 Task: Create a due date automation trigger when advanced on, on the wednesday of the week before a card is due add fields with custom field "Resume" set to a date more than 1 days from now at 11:00 AM.
Action: Mouse moved to (1183, 273)
Screenshot: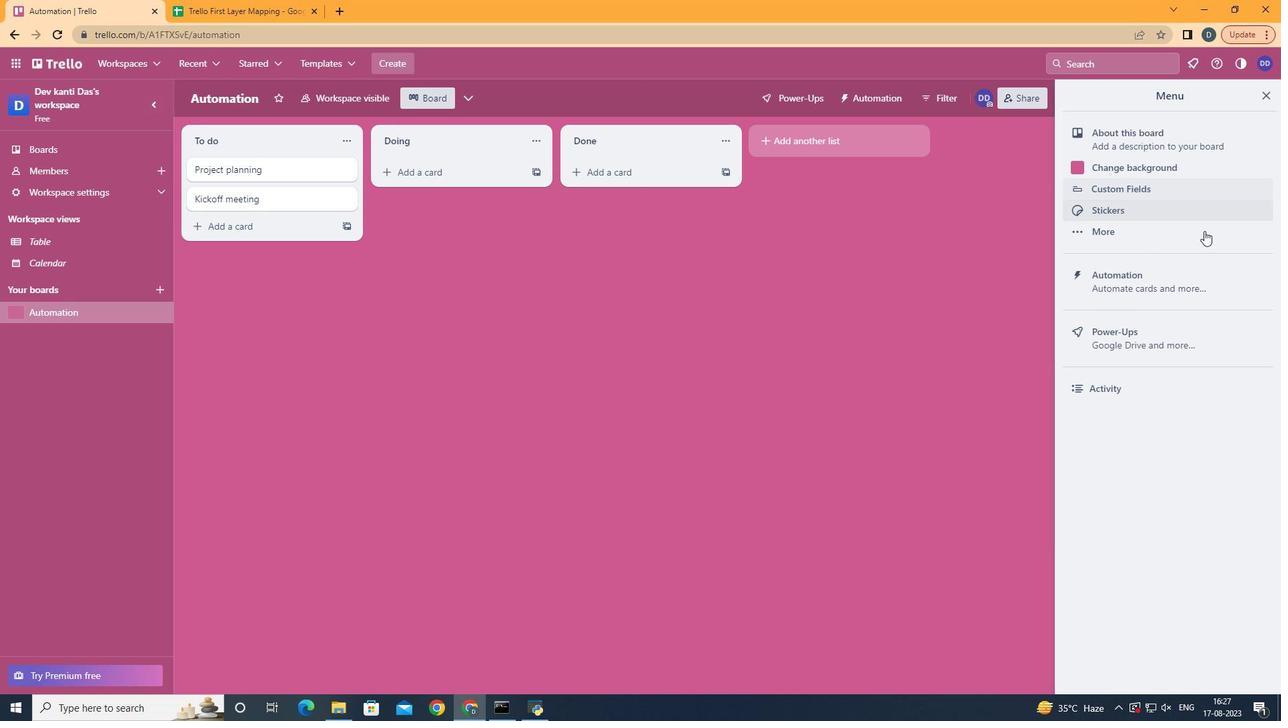 
Action: Mouse pressed left at (1183, 273)
Screenshot: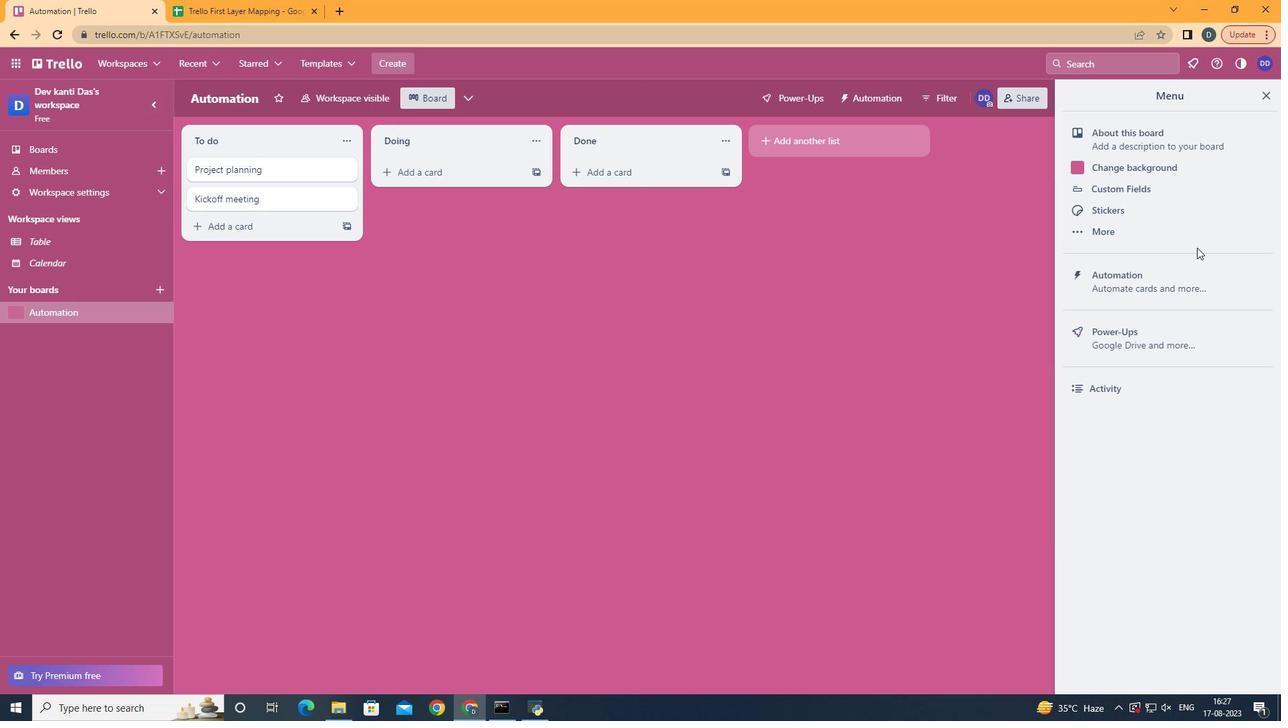 
Action: Mouse moved to (1119, 357)
Screenshot: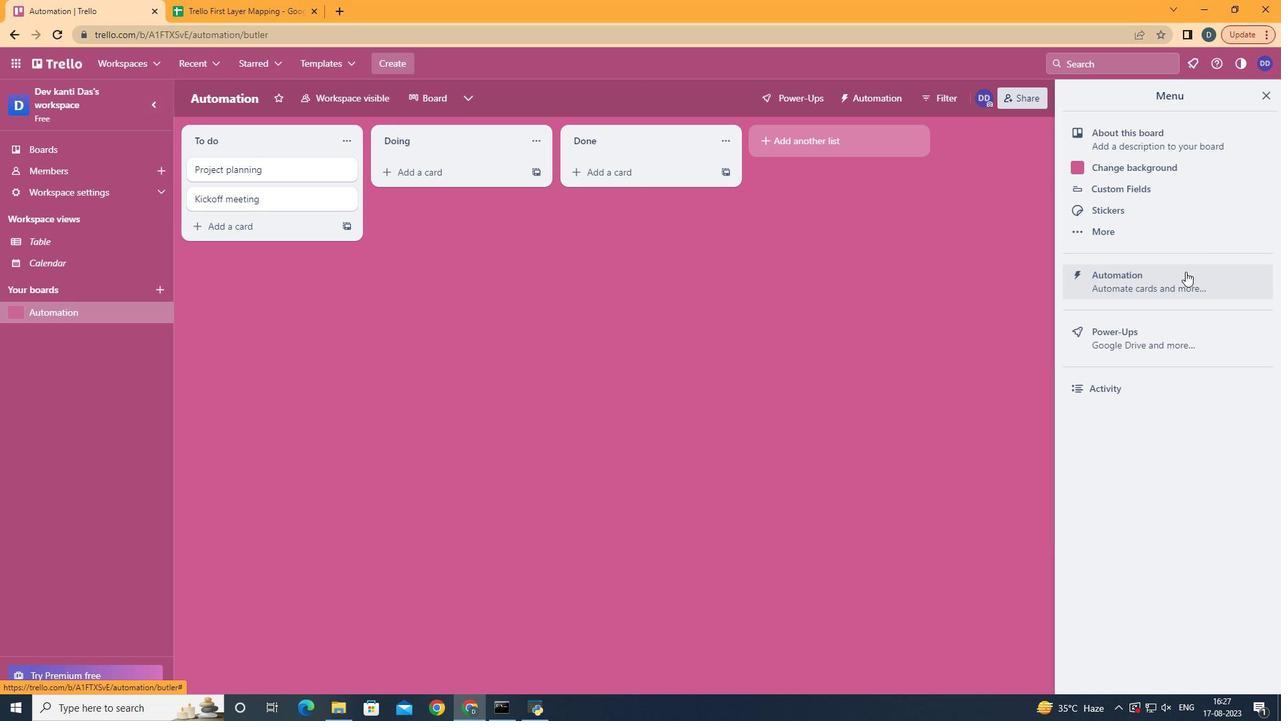 
Action: Mouse pressed left at (1119, 357)
Screenshot: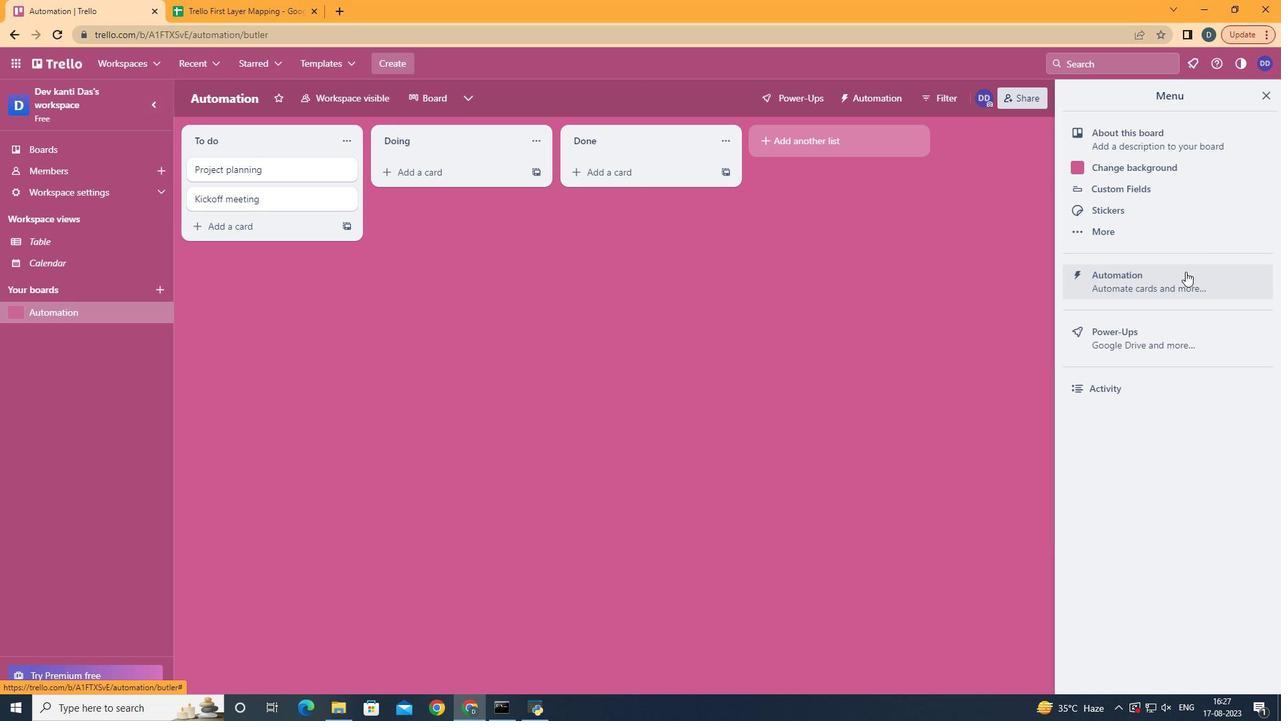 
Action: Mouse moved to (389, 357)
Screenshot: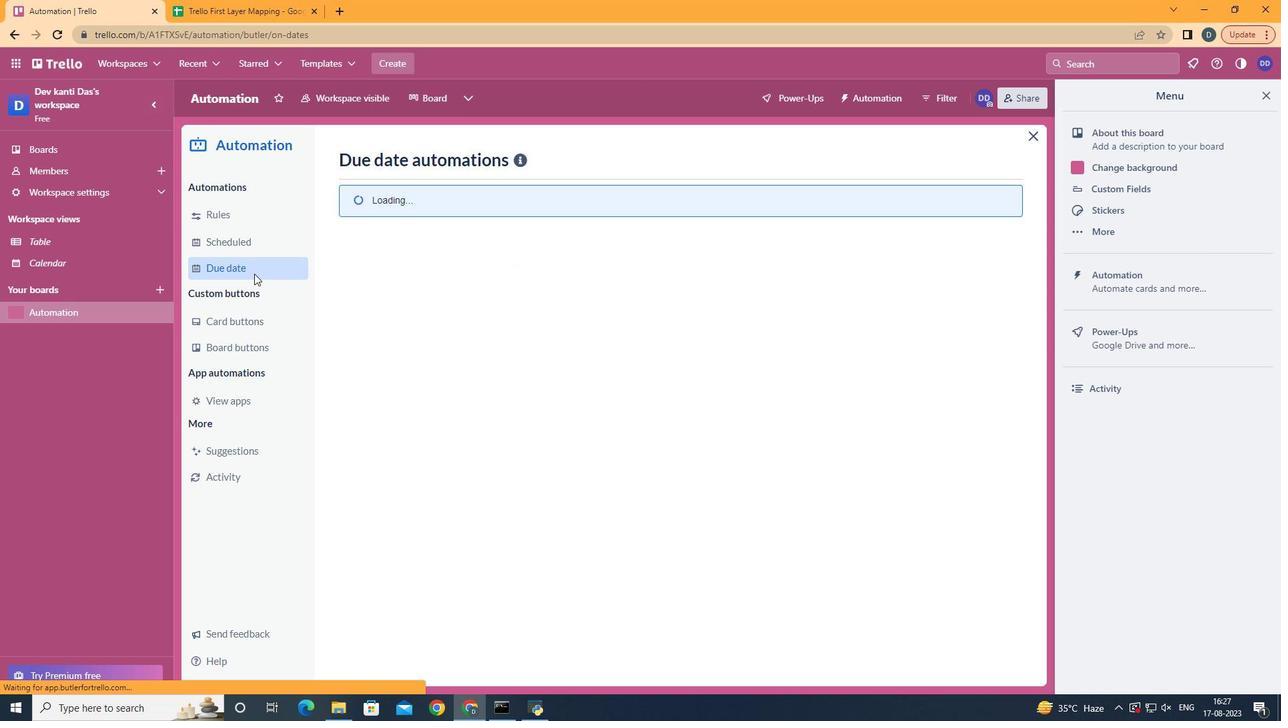
Action: Mouse pressed left at (389, 357)
Screenshot: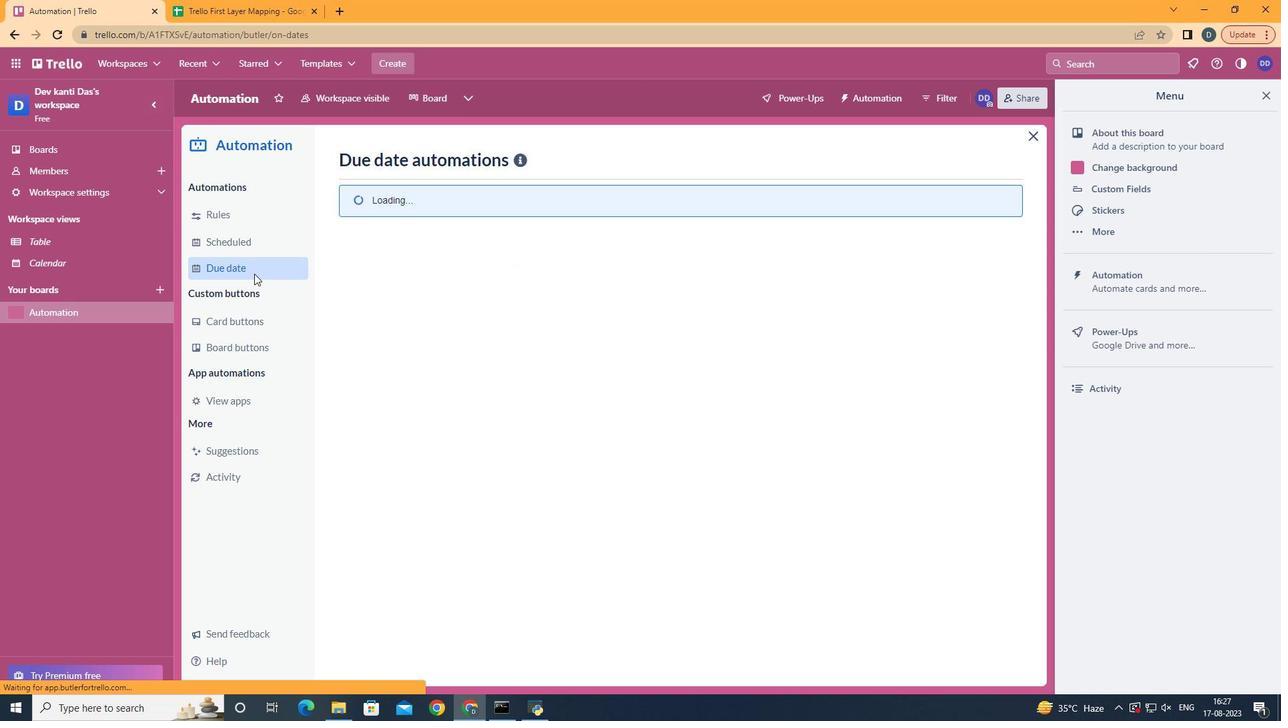 
Action: Mouse moved to (932, 307)
Screenshot: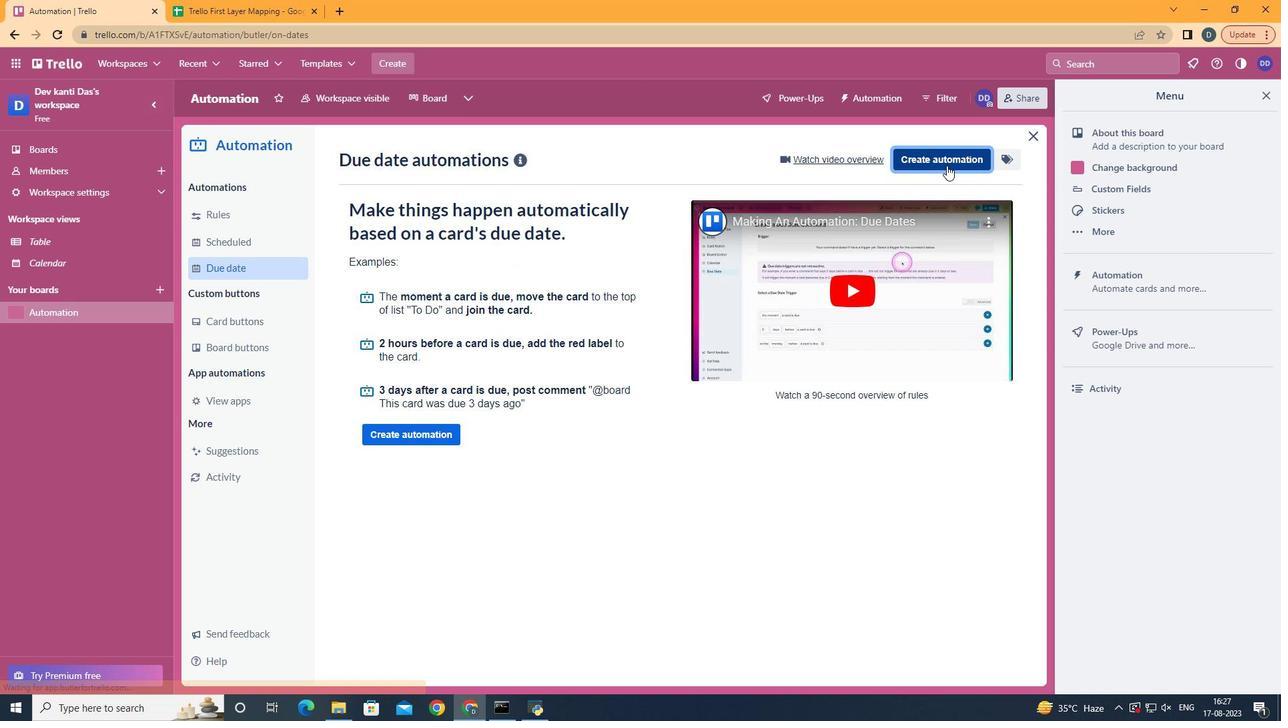 
Action: Mouse pressed left at (932, 307)
Screenshot: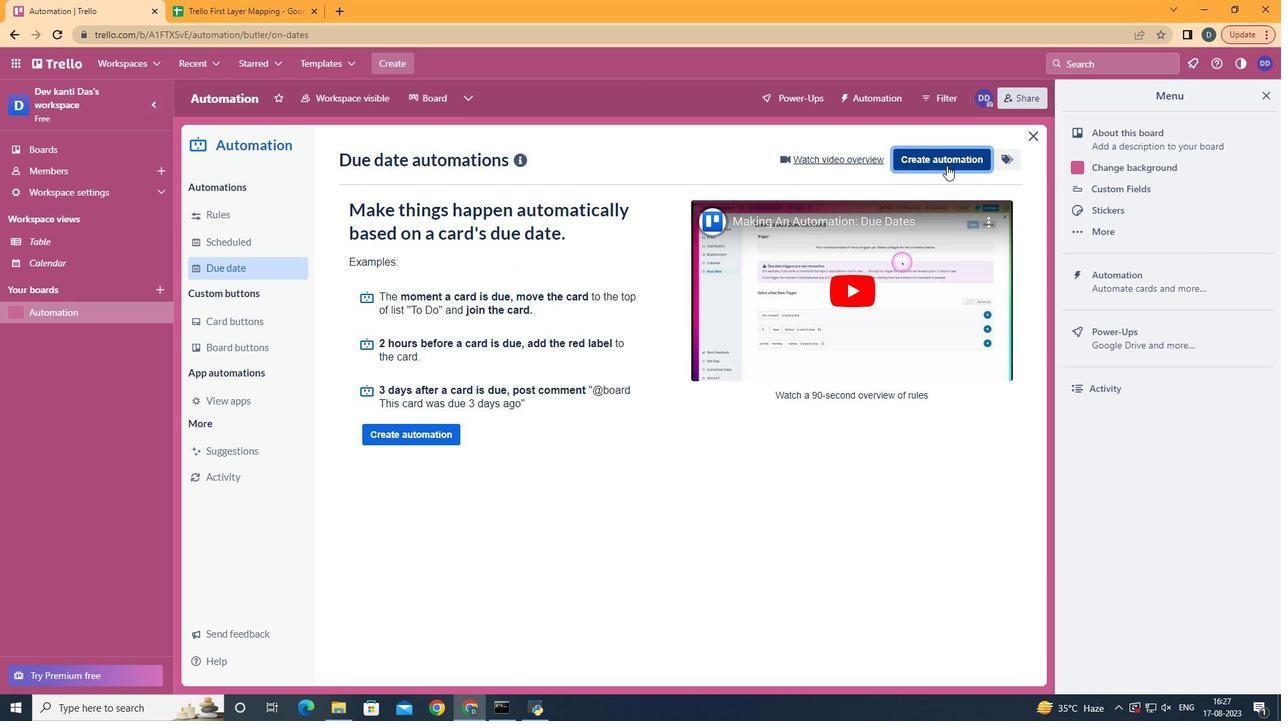 
Action: Mouse moved to (710, 361)
Screenshot: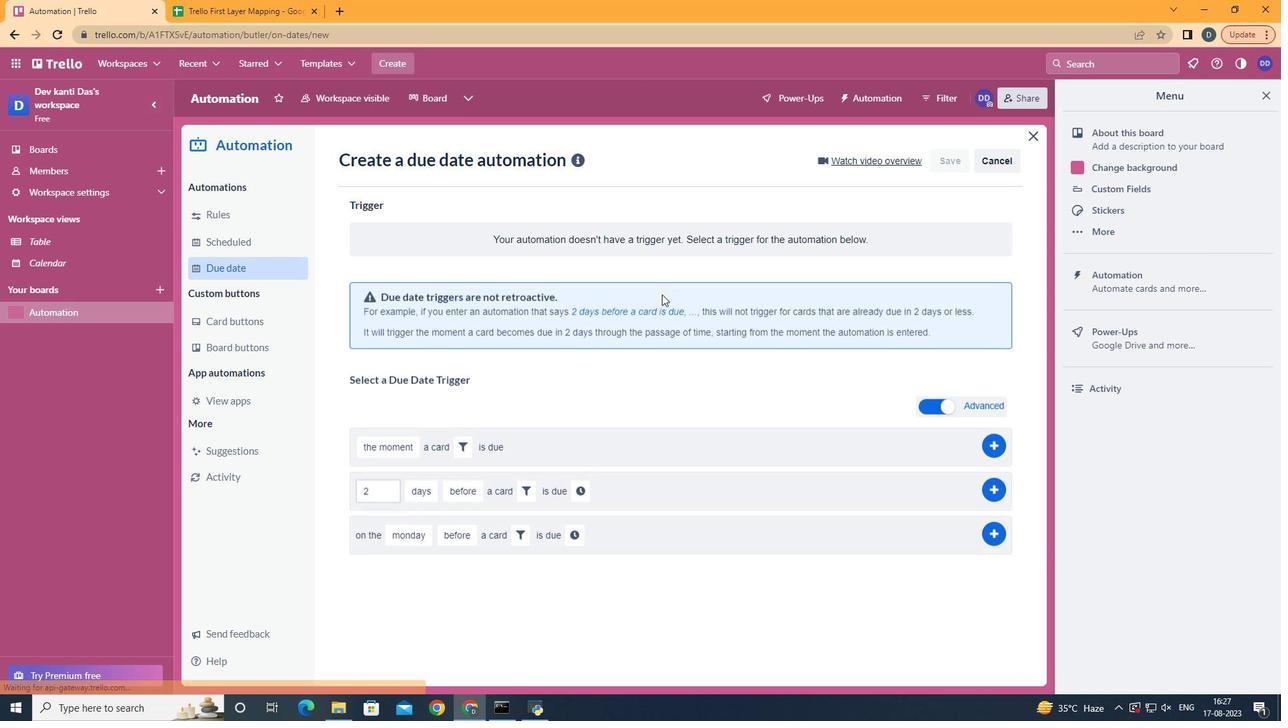 
Action: Mouse pressed left at (710, 361)
Screenshot: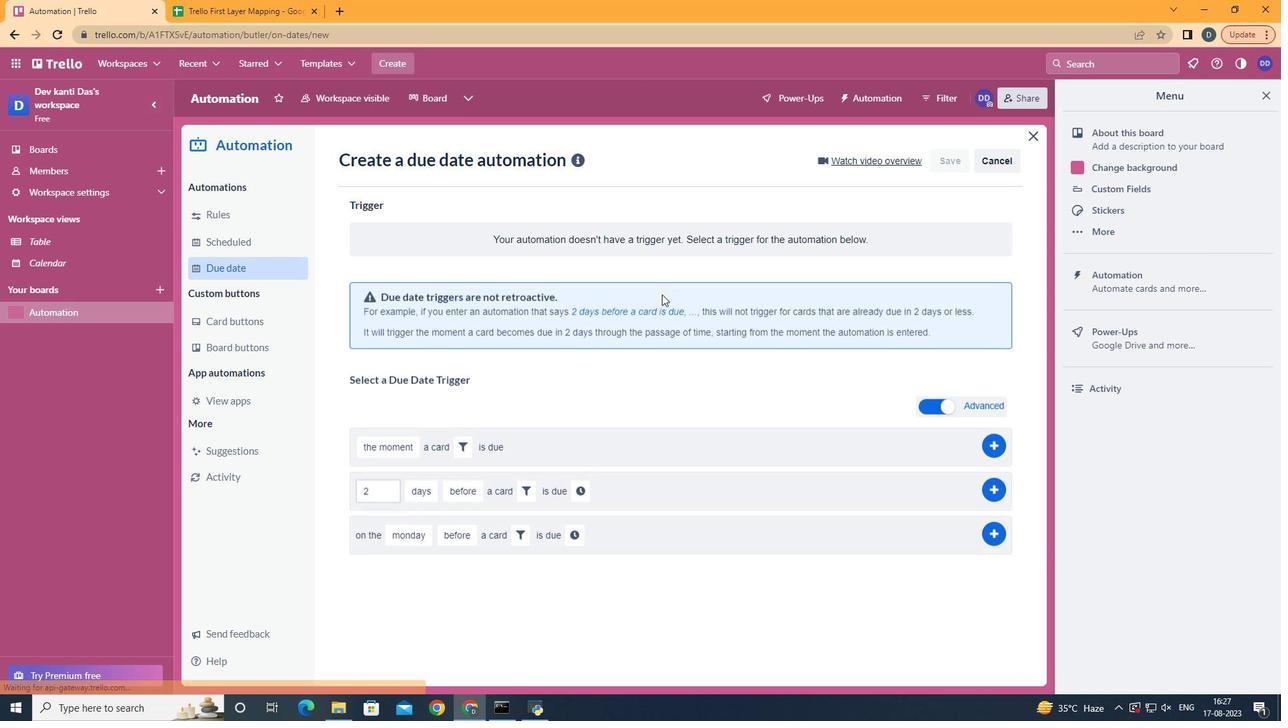 
Action: Mouse moved to (530, 421)
Screenshot: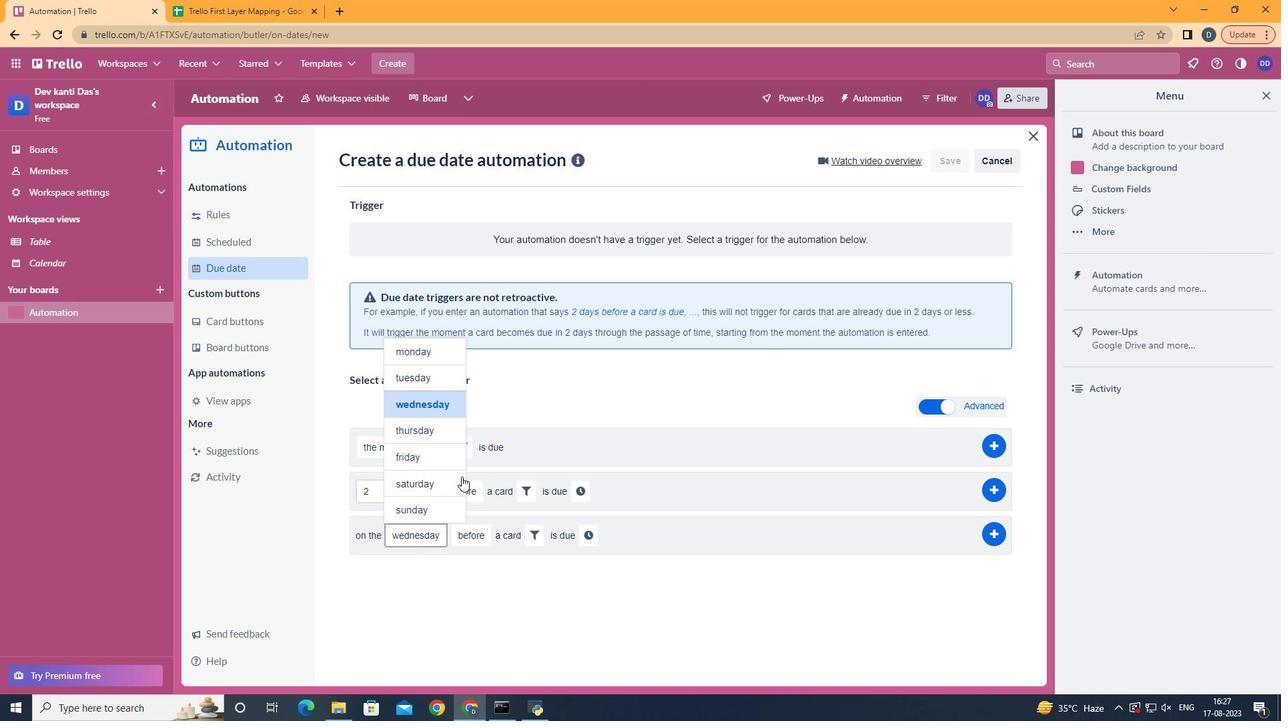 
Action: Mouse pressed left at (530, 421)
Screenshot: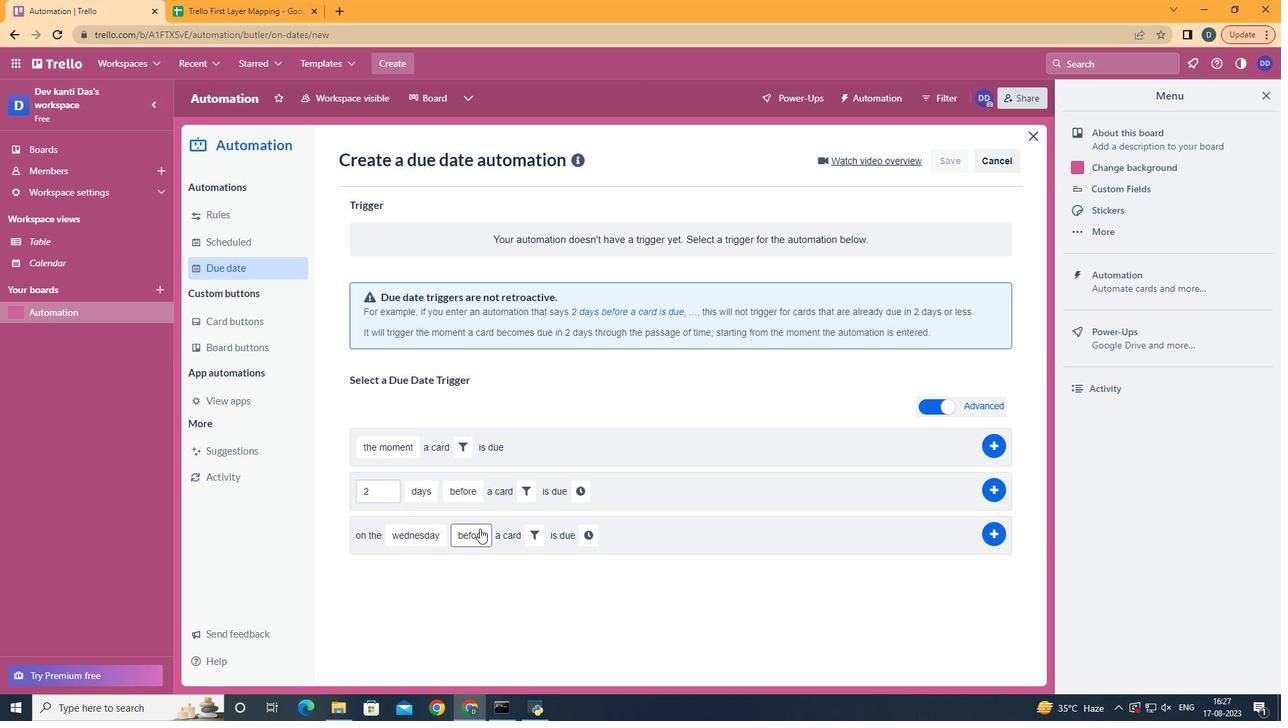 
Action: Mouse moved to (578, 528)
Screenshot: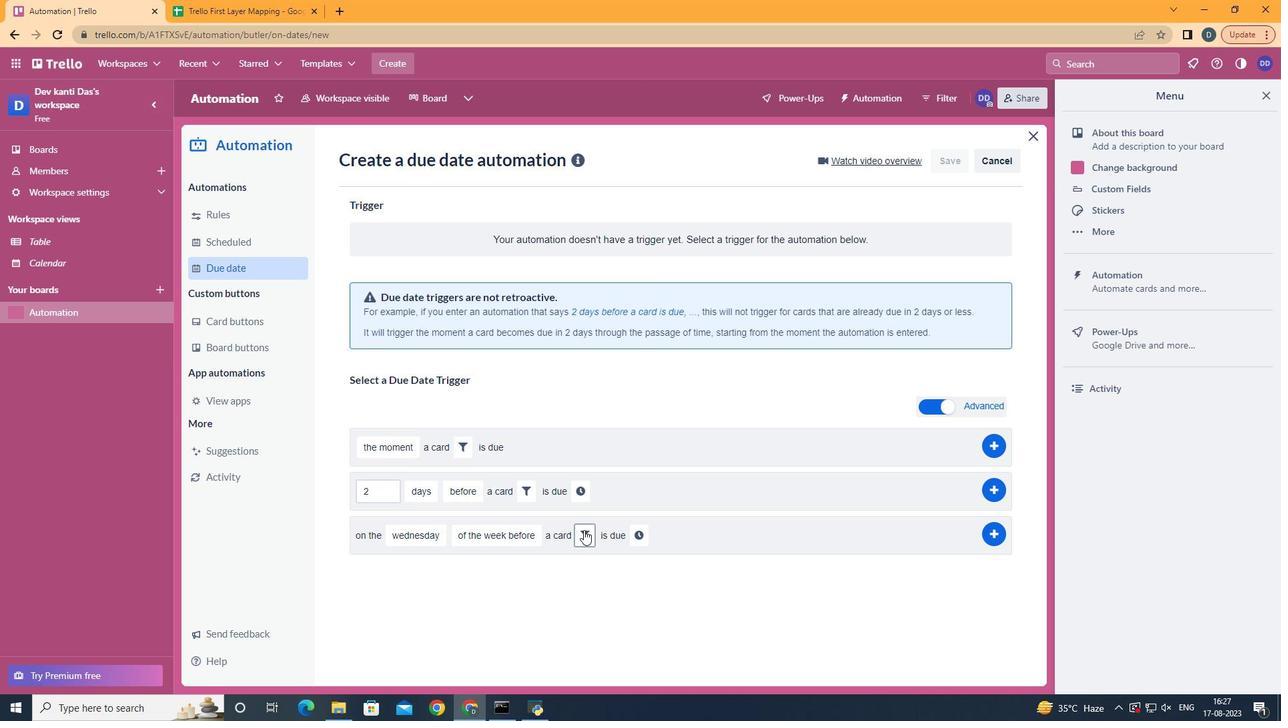 
Action: Mouse pressed left at (578, 528)
Screenshot: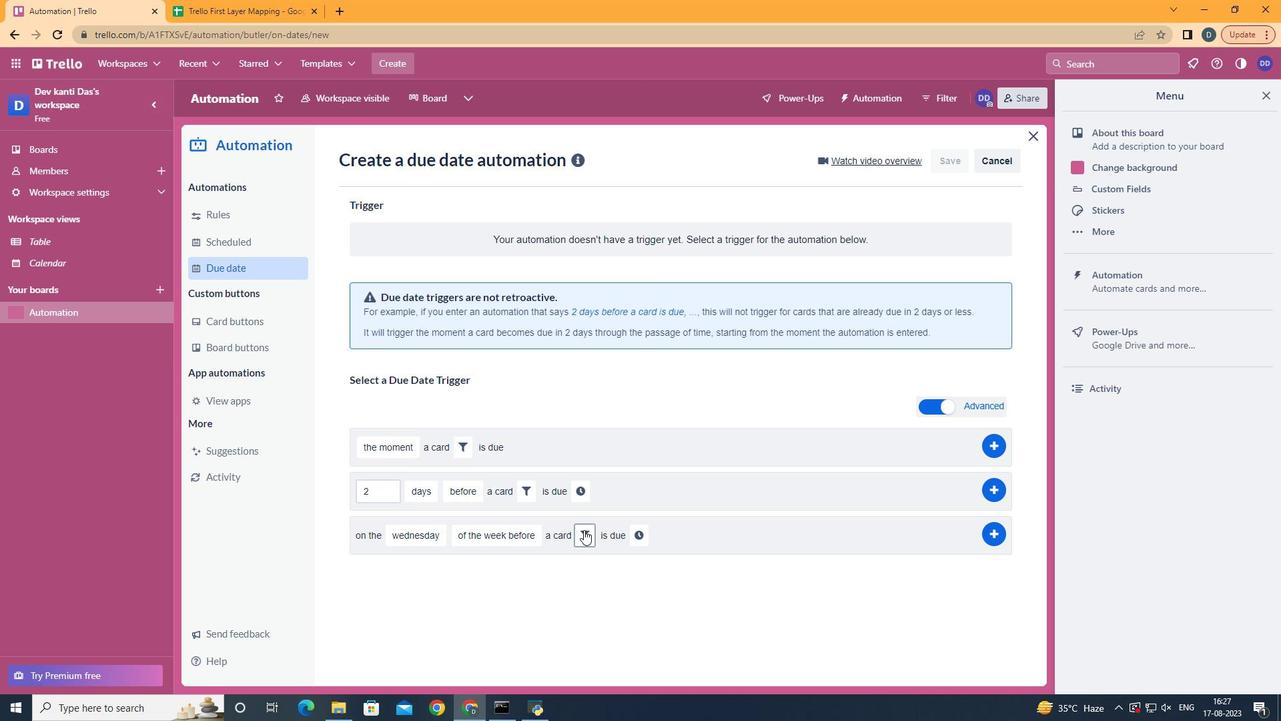 
Action: Mouse moved to (648, 477)
Screenshot: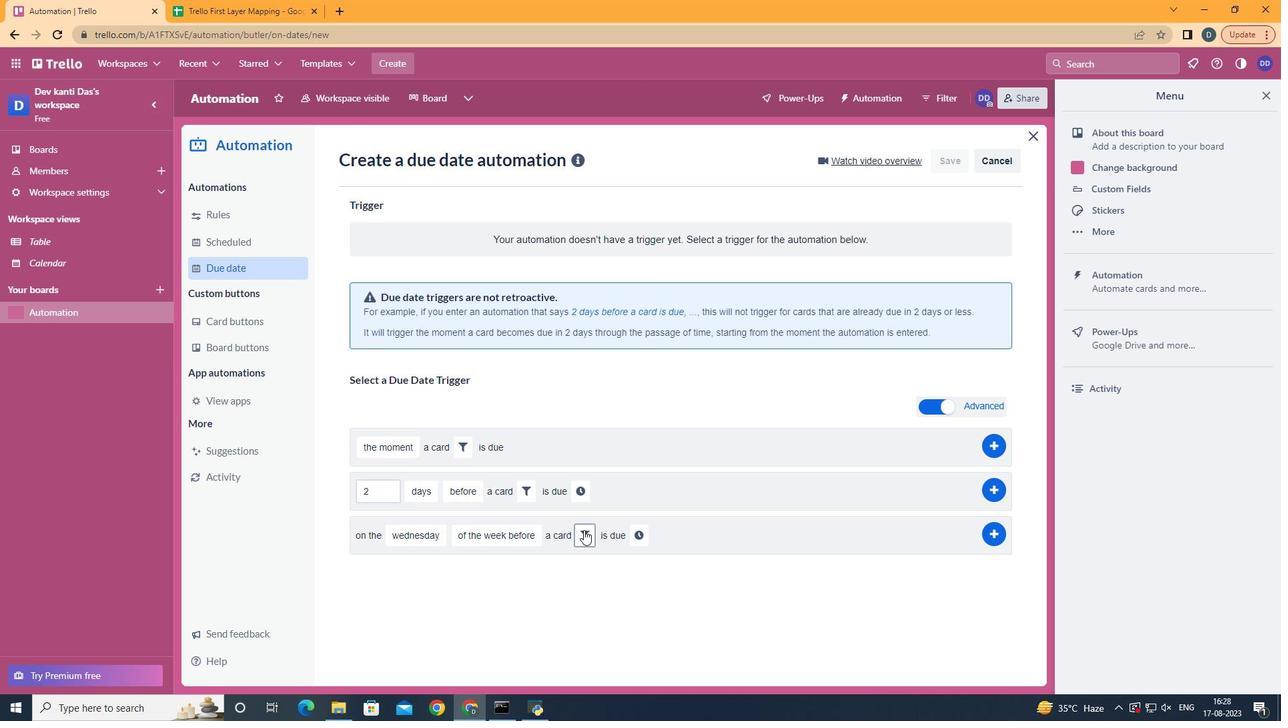 
Action: Mouse pressed left at (648, 477)
Screenshot: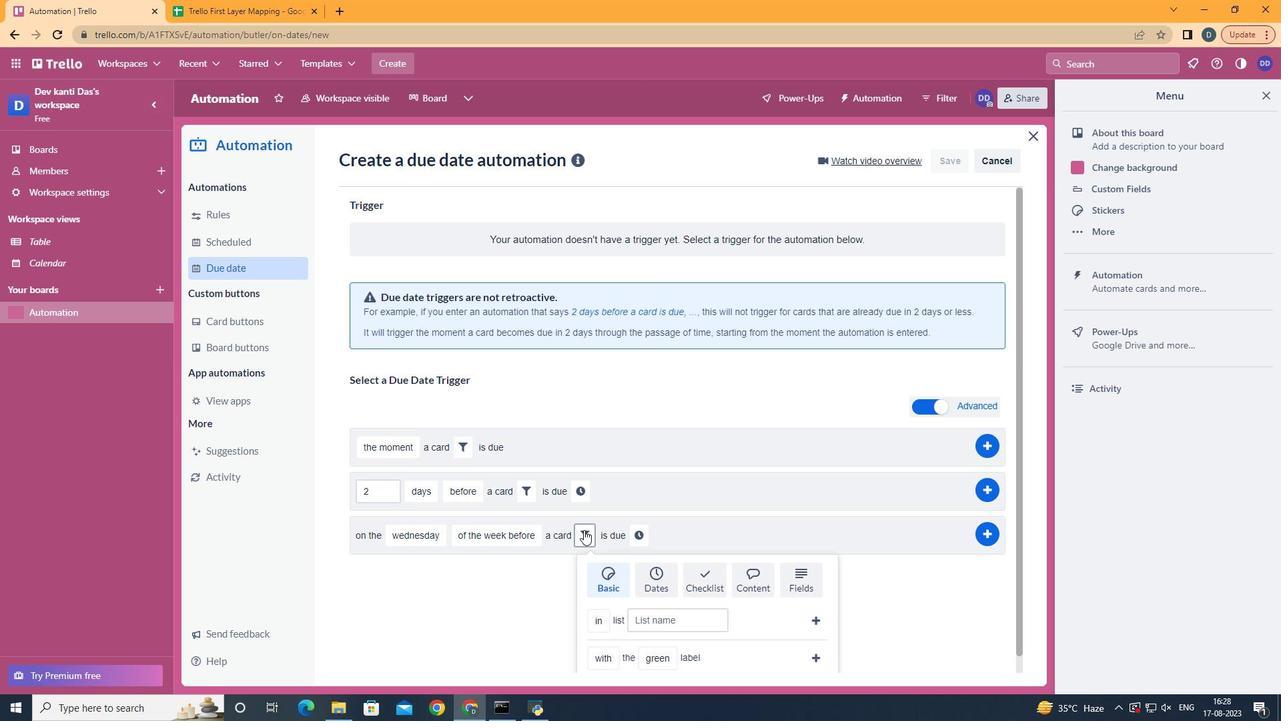 
Action: Mouse moved to (825, 498)
Screenshot: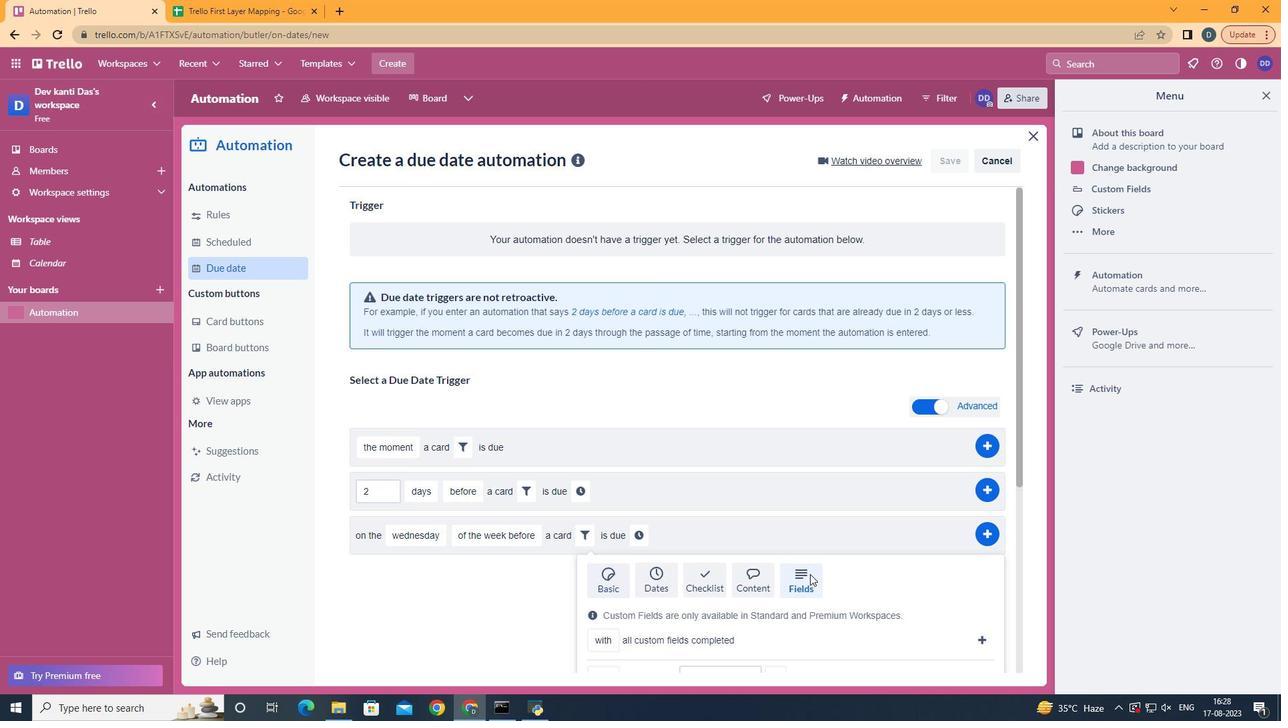 
Action: Mouse pressed left at (825, 498)
Screenshot: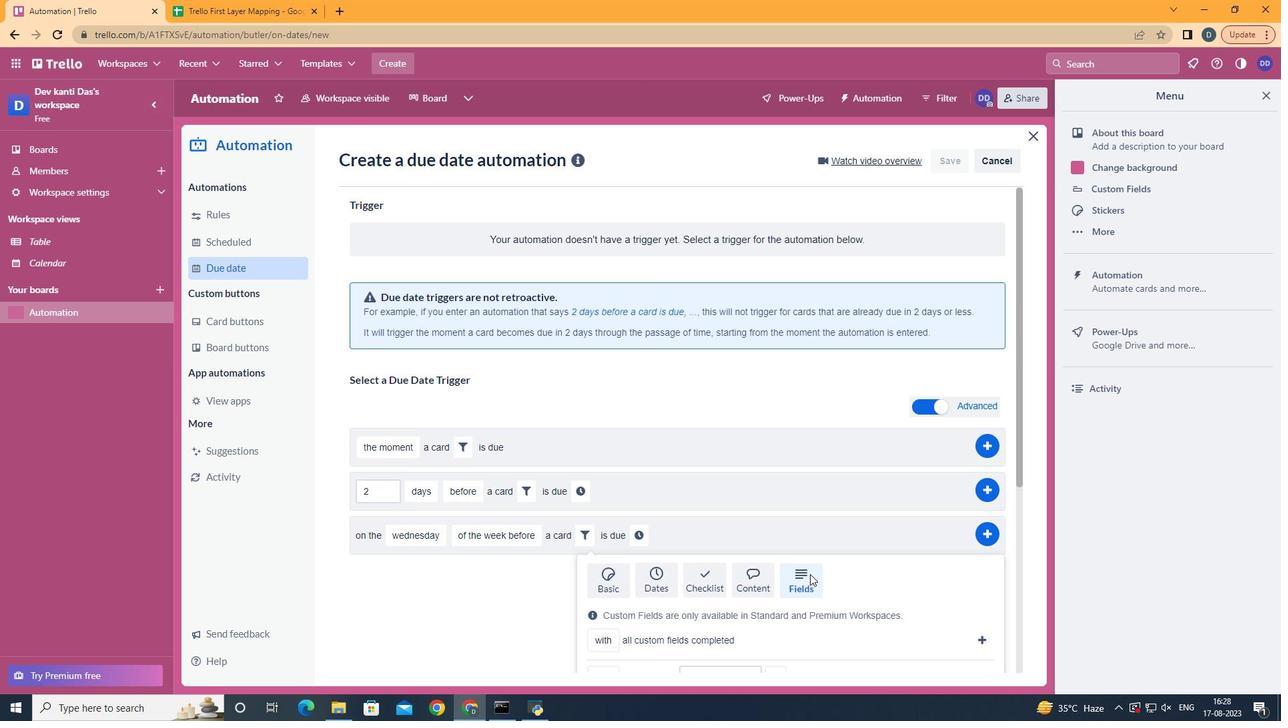 
Action: Mouse moved to (825, 498)
Screenshot: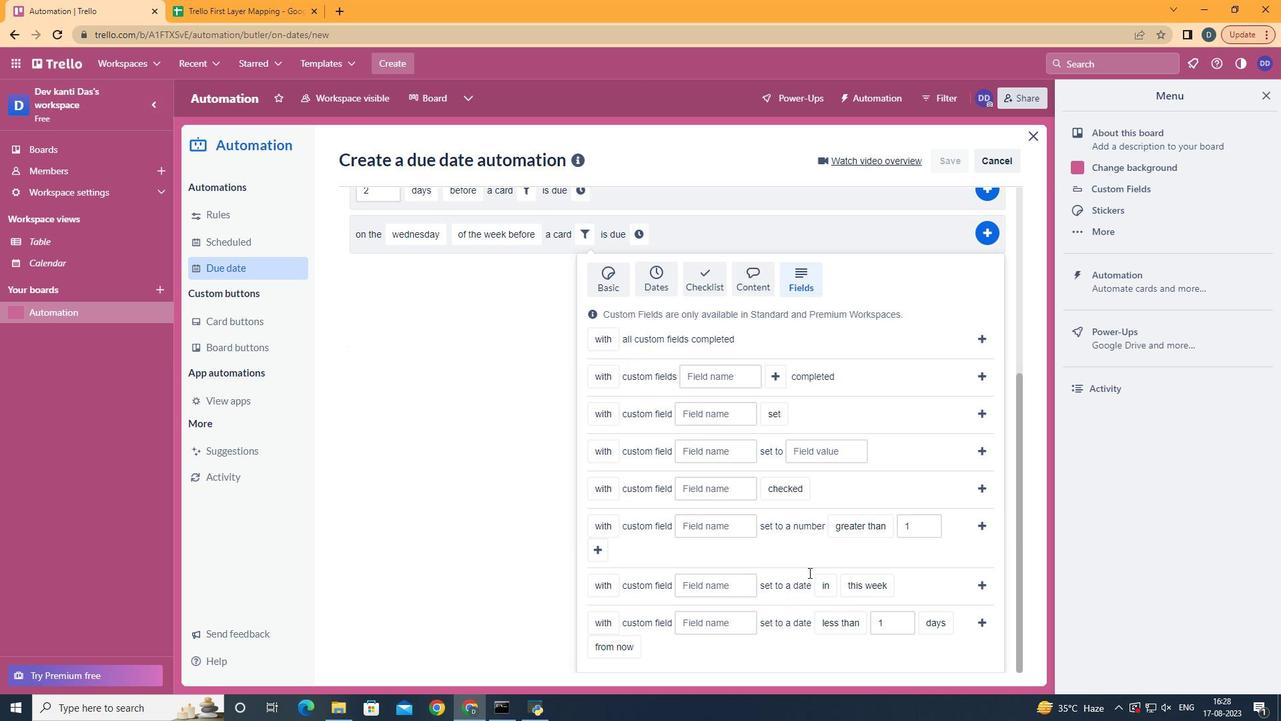 
Action: Mouse scrolled (825, 497) with delta (0, 0)
Screenshot: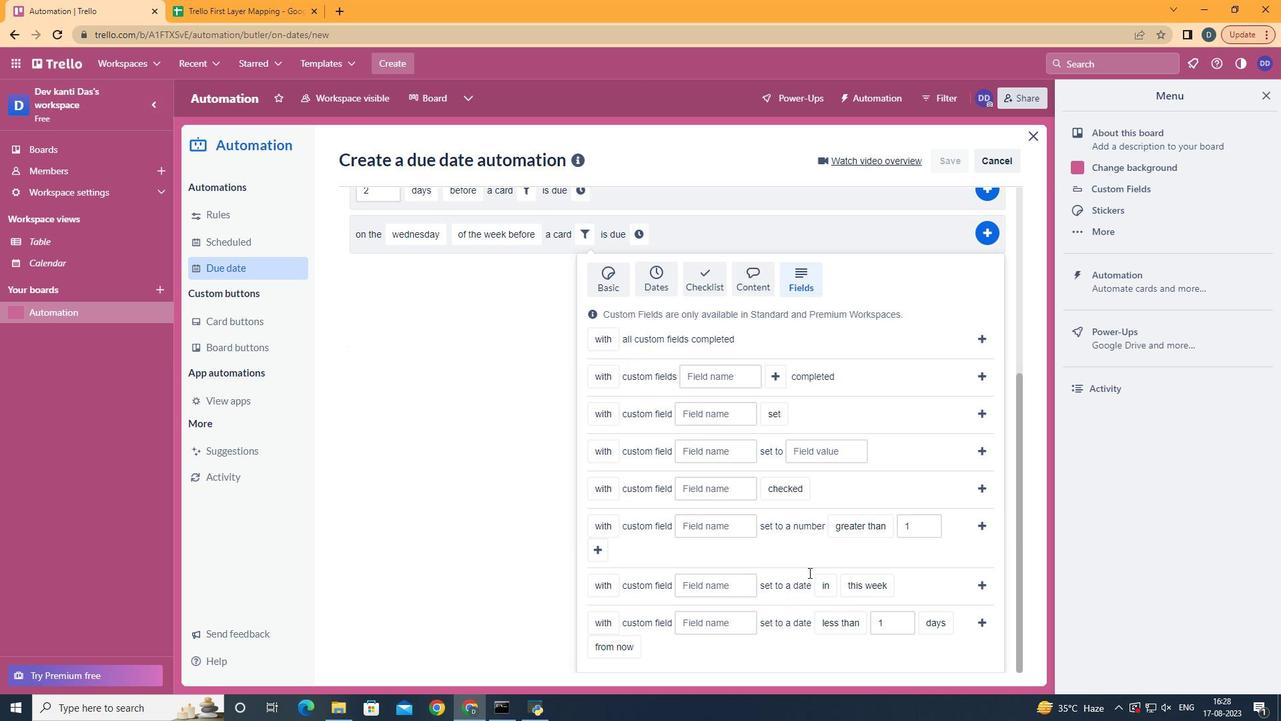 
Action: Mouse moved to (825, 498)
Screenshot: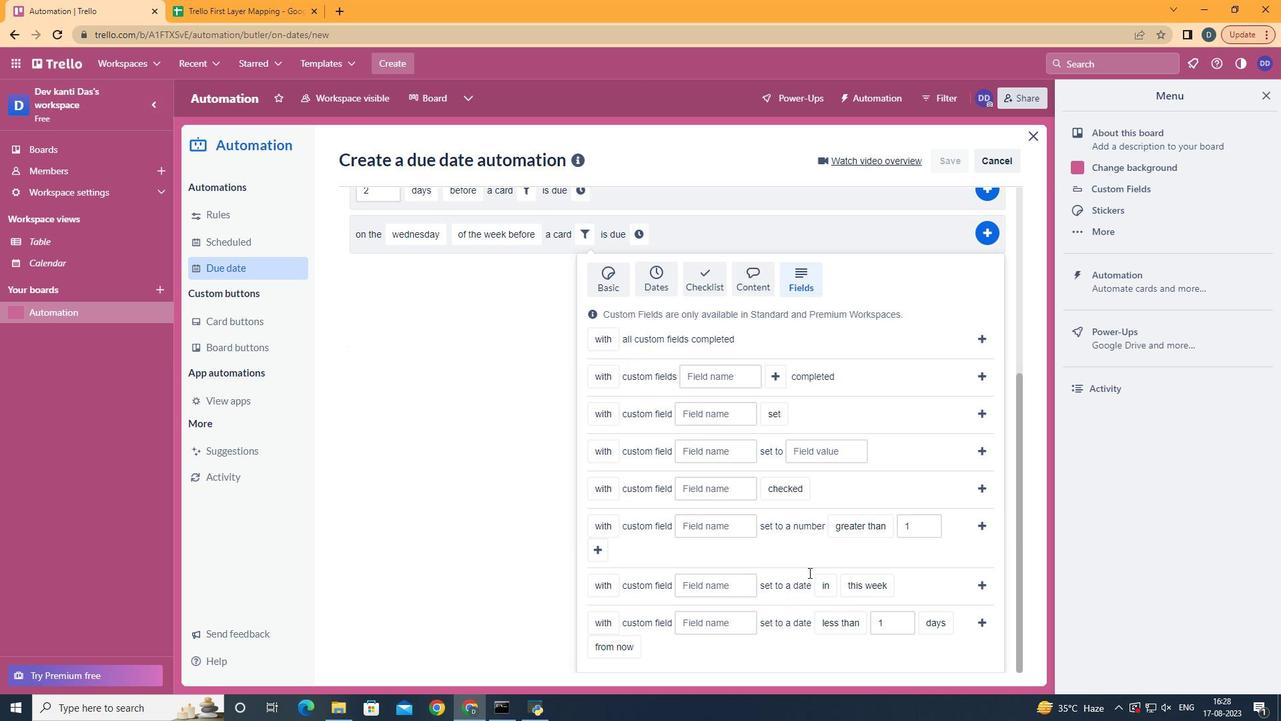 
Action: Mouse scrolled (825, 497) with delta (0, 0)
Screenshot: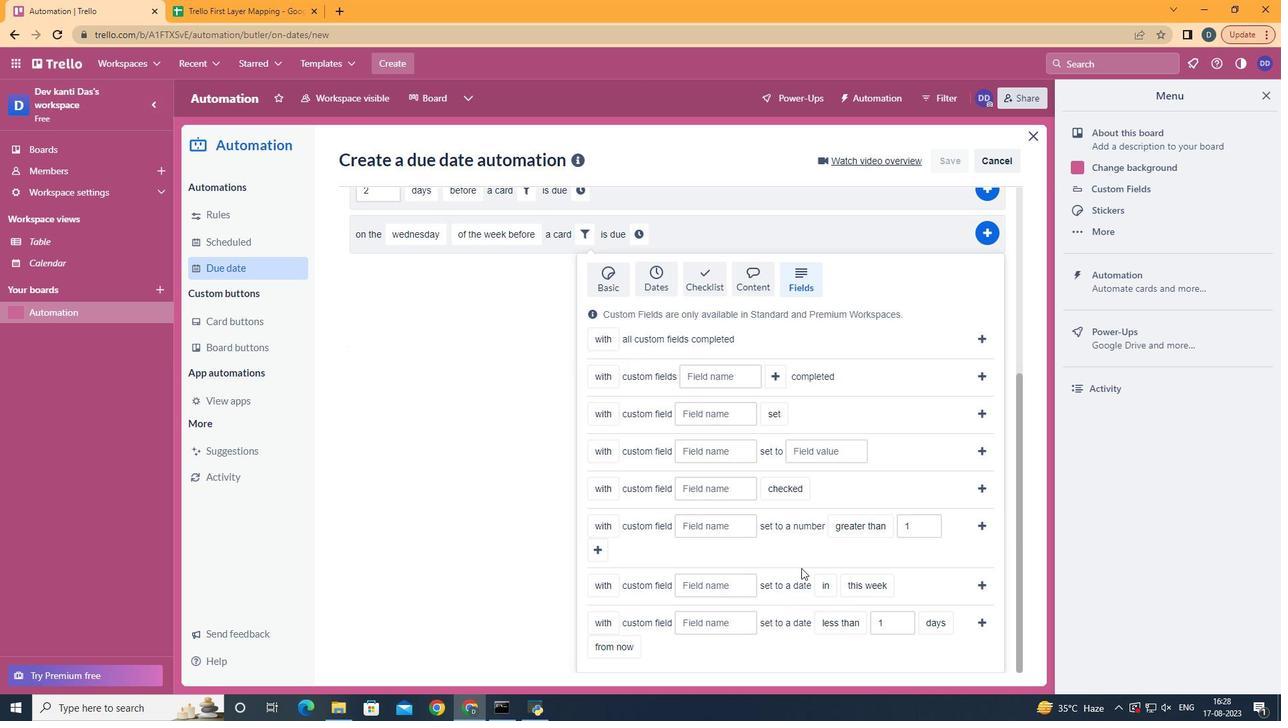 
Action: Mouse scrolled (825, 497) with delta (0, 0)
Screenshot: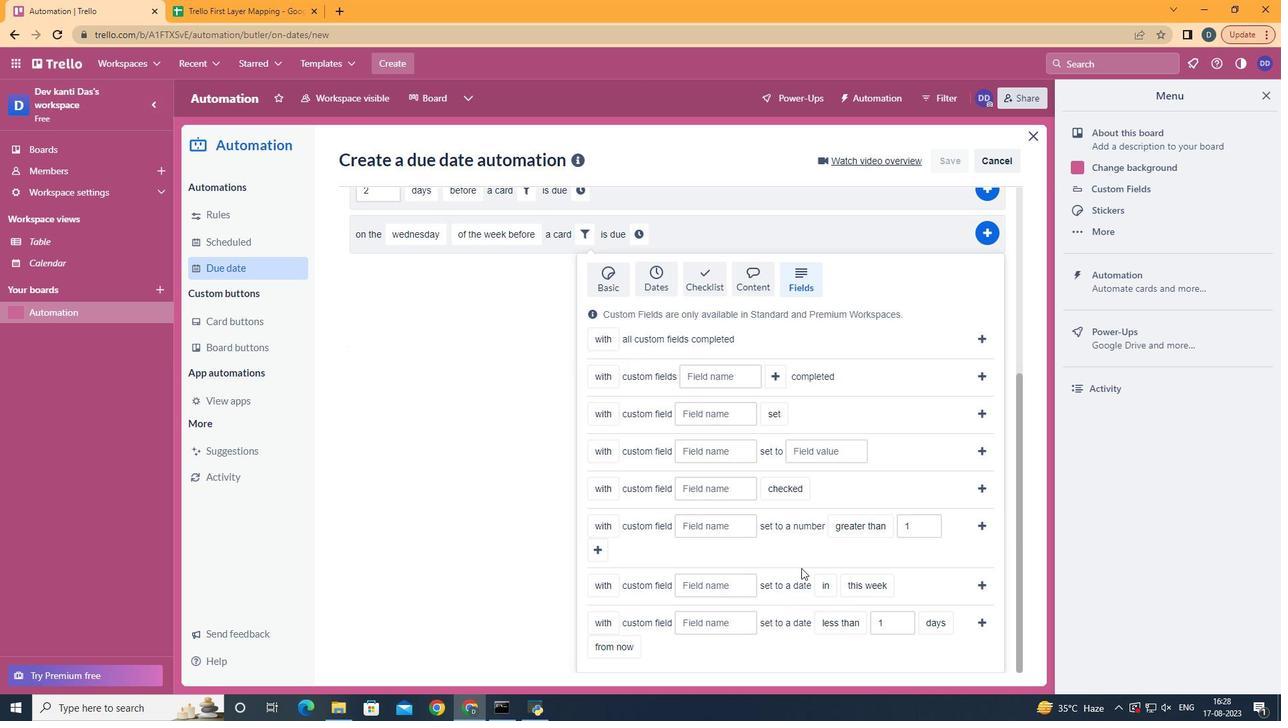 
Action: Mouse scrolled (825, 497) with delta (0, 0)
Screenshot: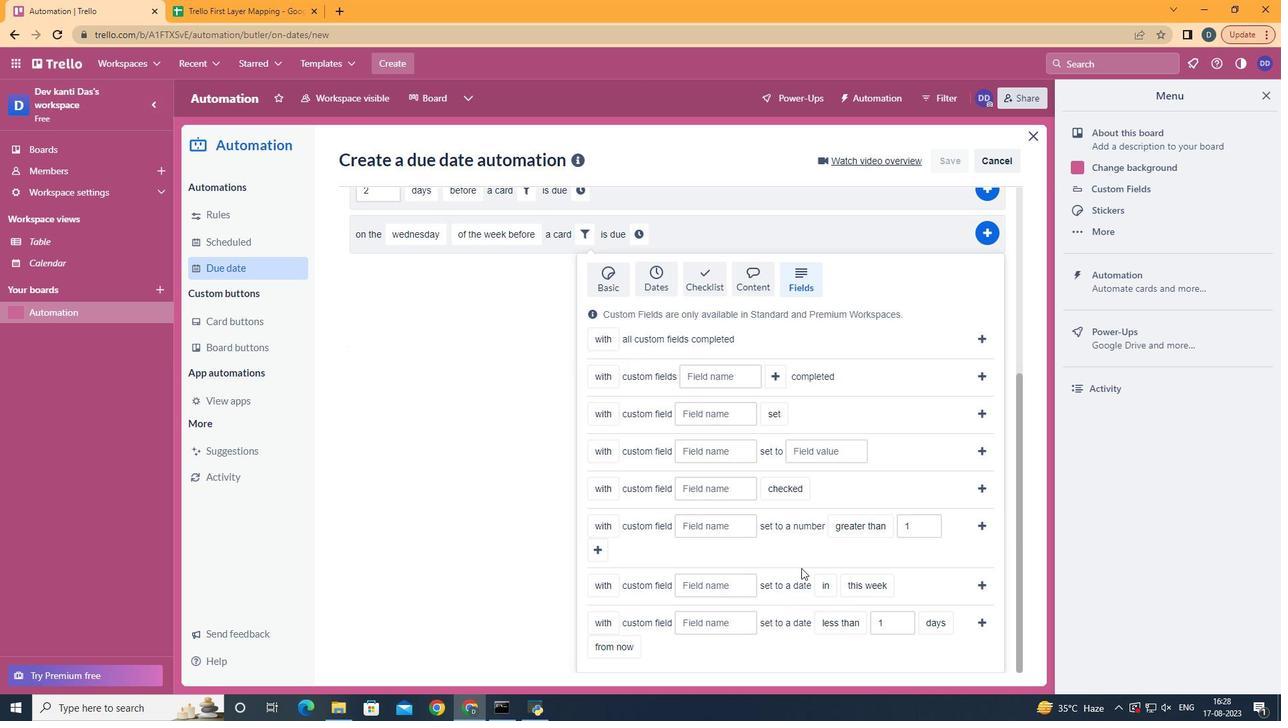 
Action: Mouse scrolled (825, 497) with delta (0, 0)
Screenshot: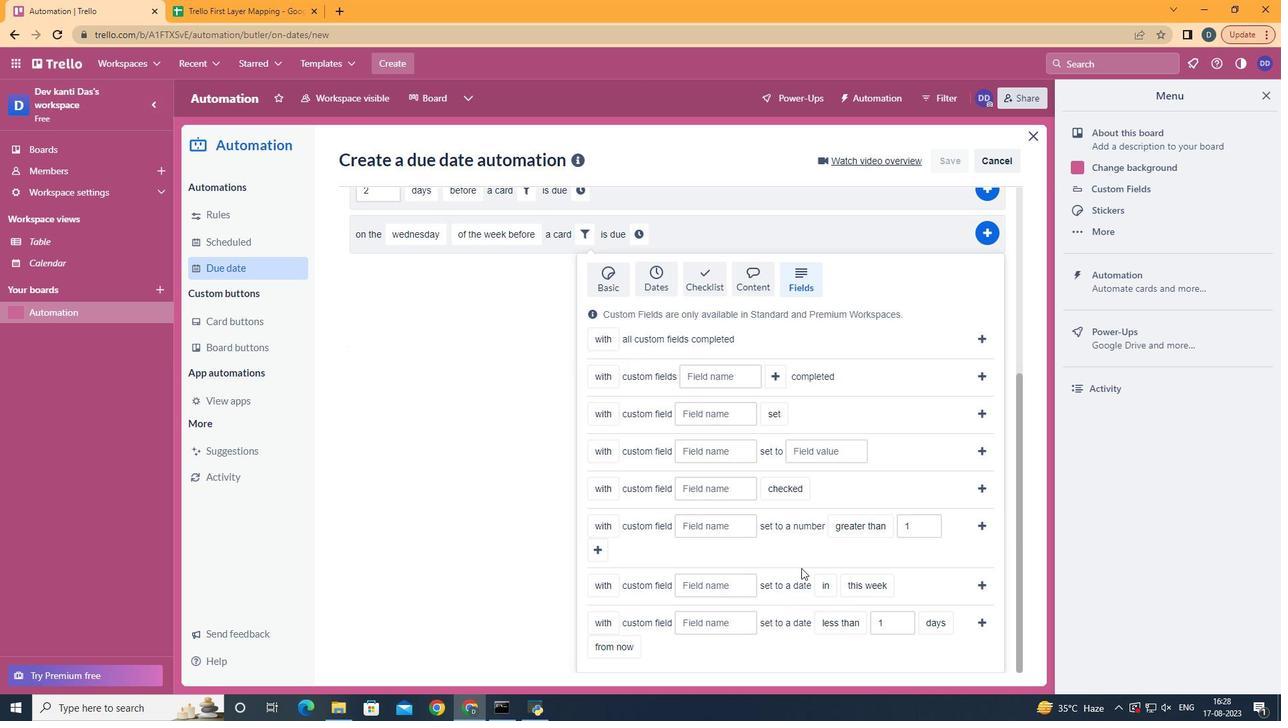 
Action: Mouse moved to (825, 498)
Screenshot: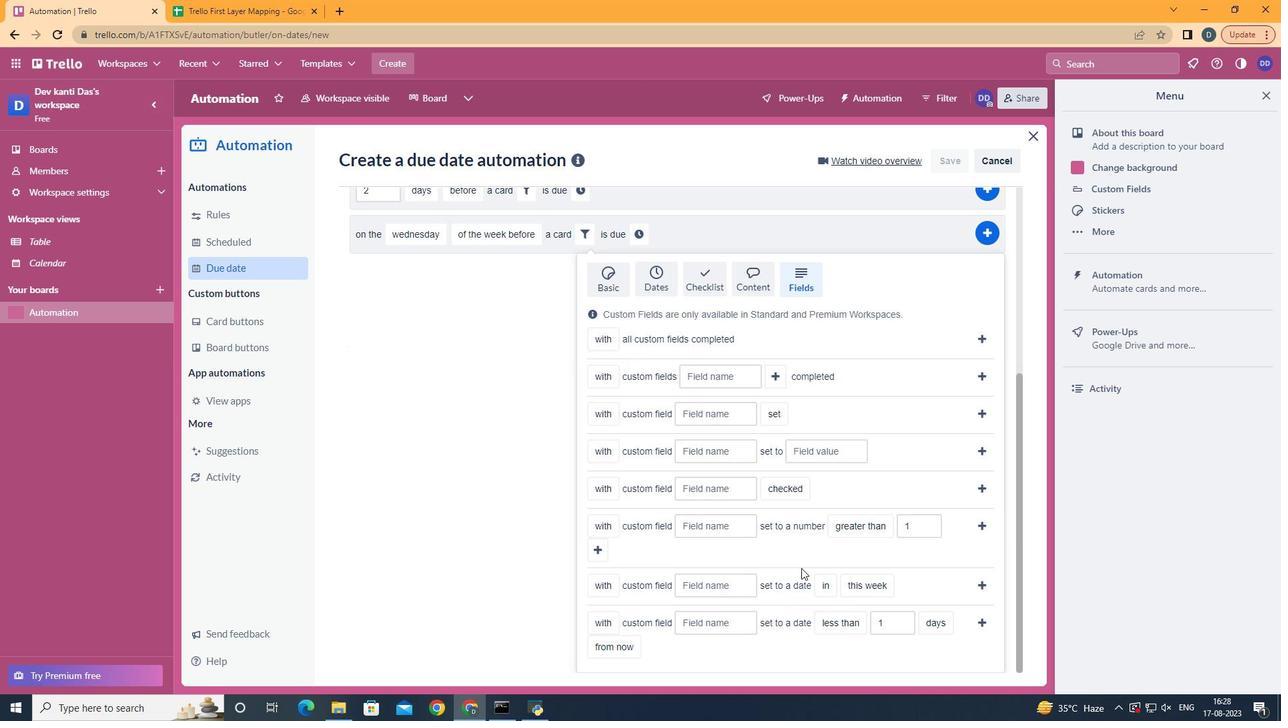 
Action: Mouse scrolled (825, 497) with delta (0, 0)
Screenshot: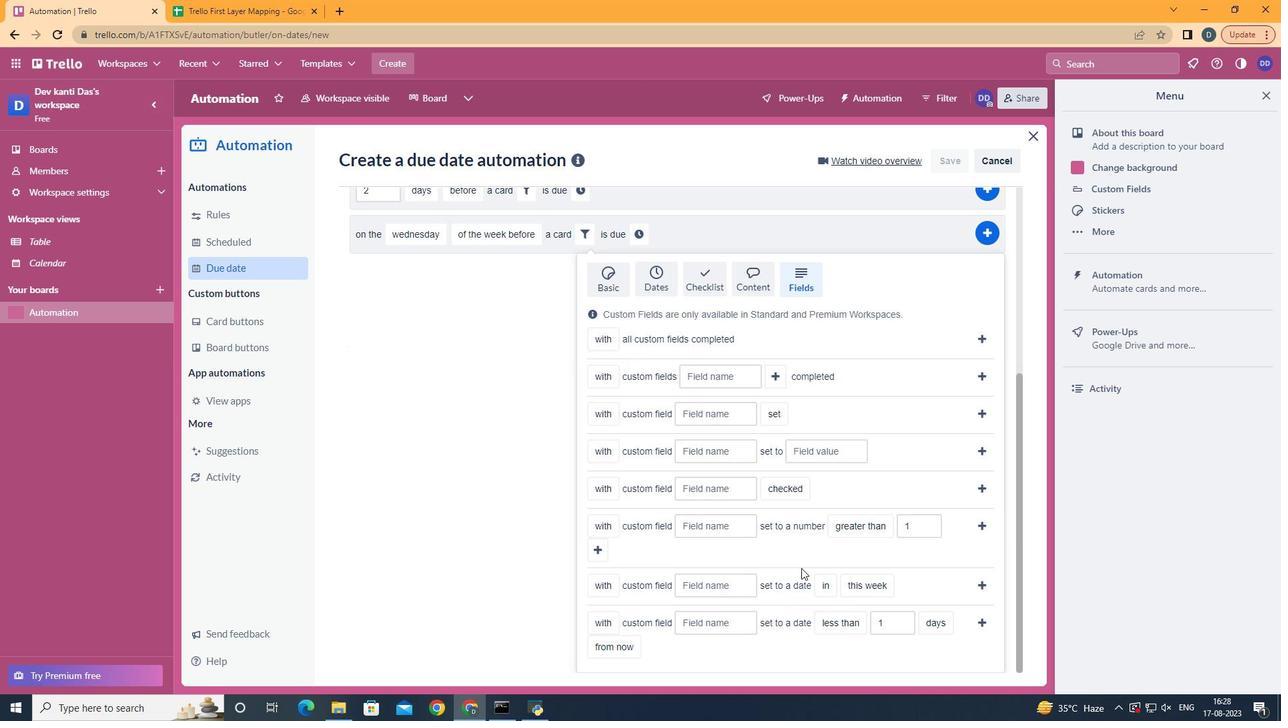 
Action: Mouse moved to (823, 497)
Screenshot: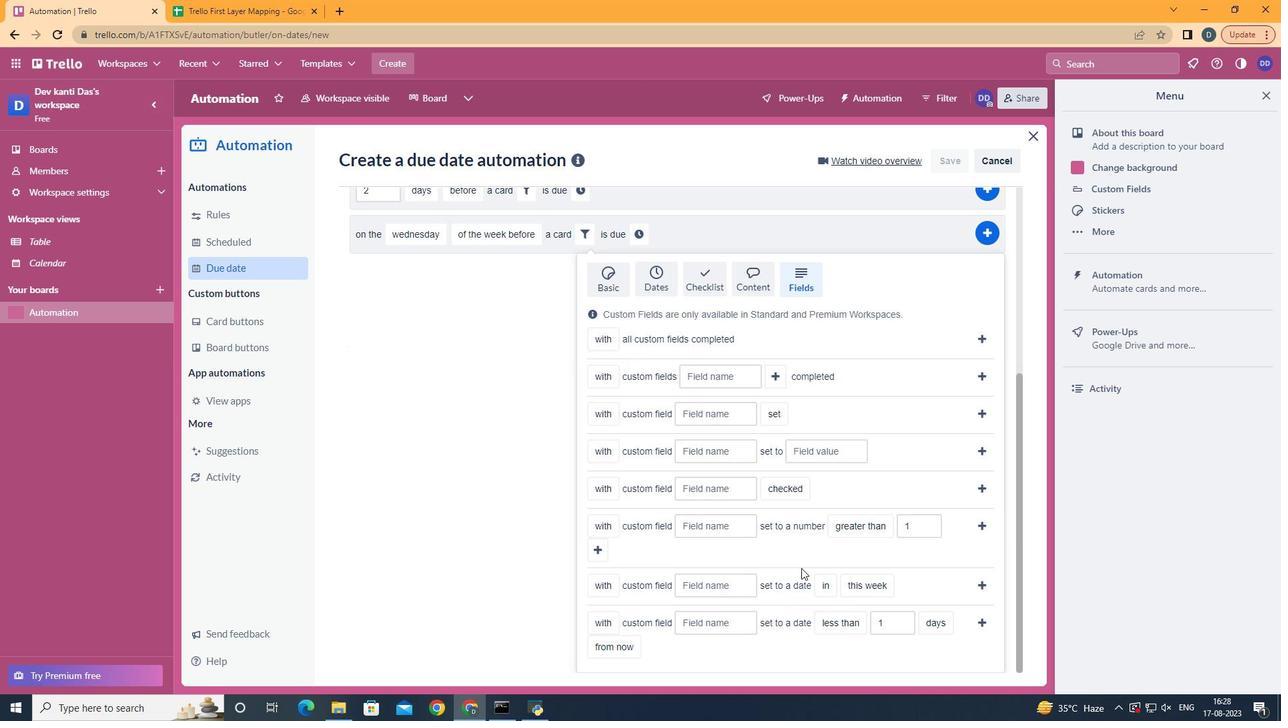 
Action: Mouse scrolled (823, 497) with delta (0, 0)
Screenshot: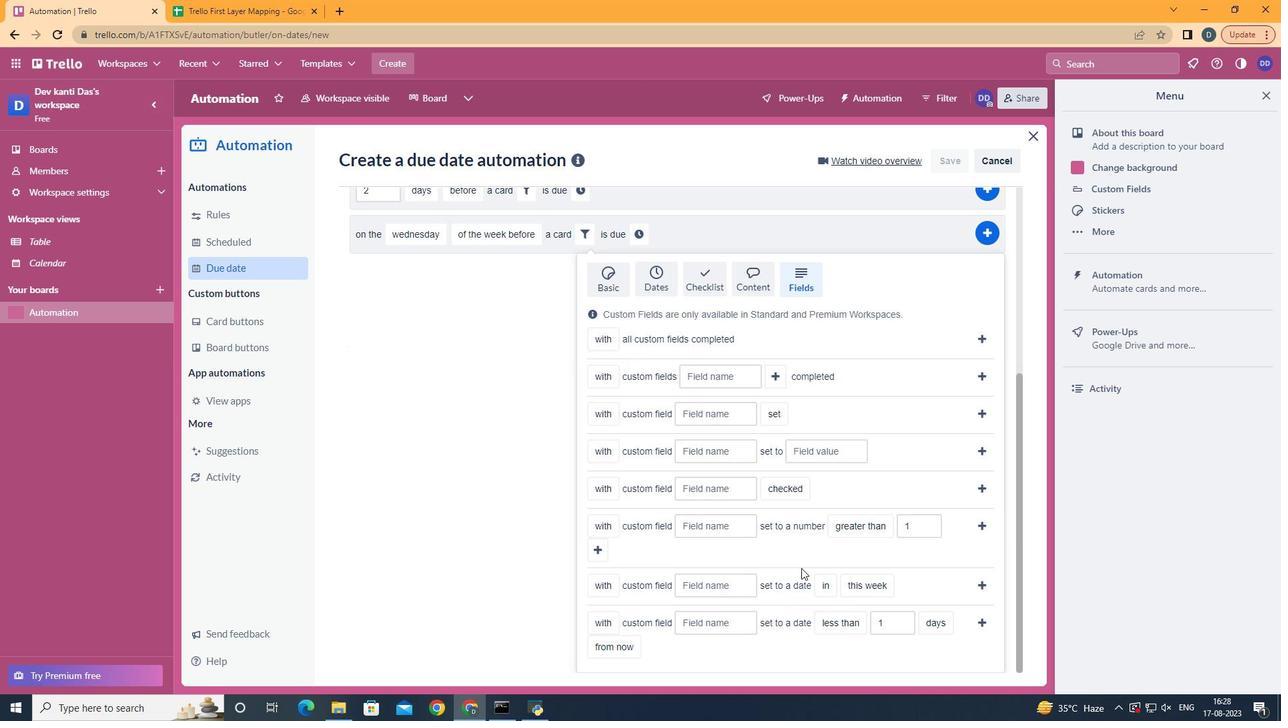 
Action: Mouse moved to (761, 522)
Screenshot: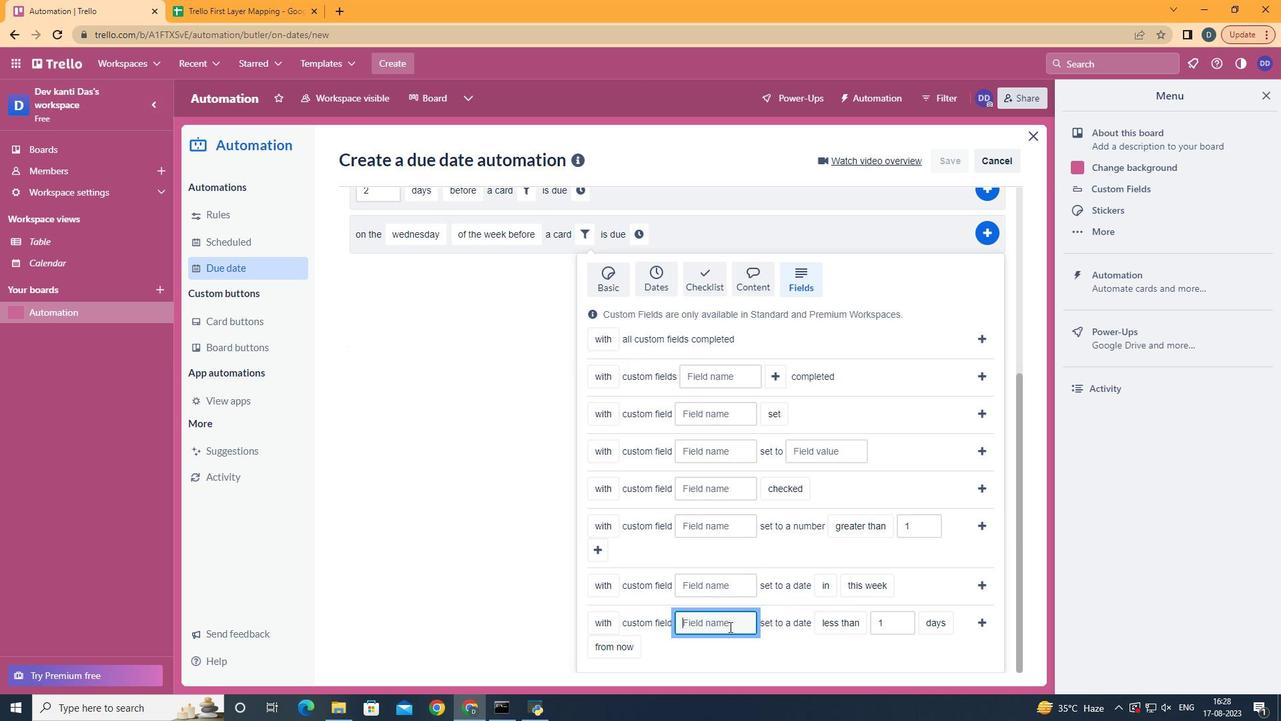 
Action: Mouse pressed left at (761, 522)
Screenshot: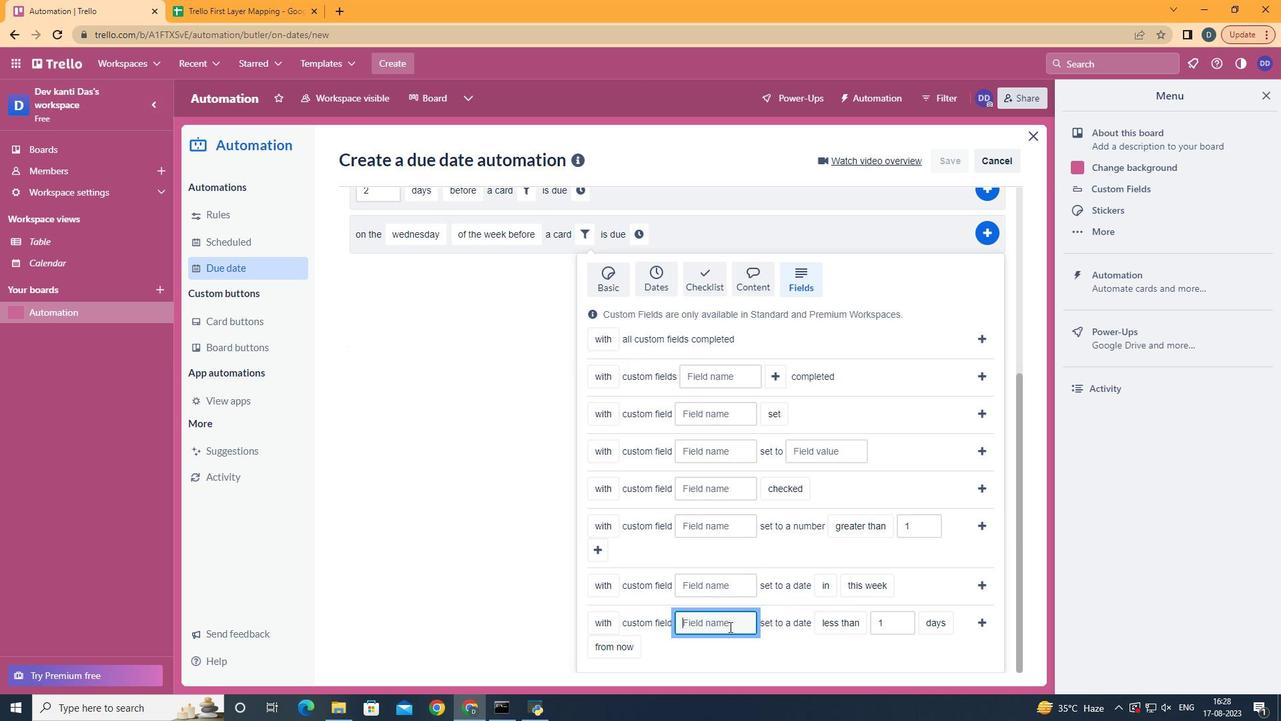 
Action: Key pressed <Key.shift><Key.shift><Key.shift><Key.shift><Key.shift><Key.shift><Key.shift>Resume
Screenshot: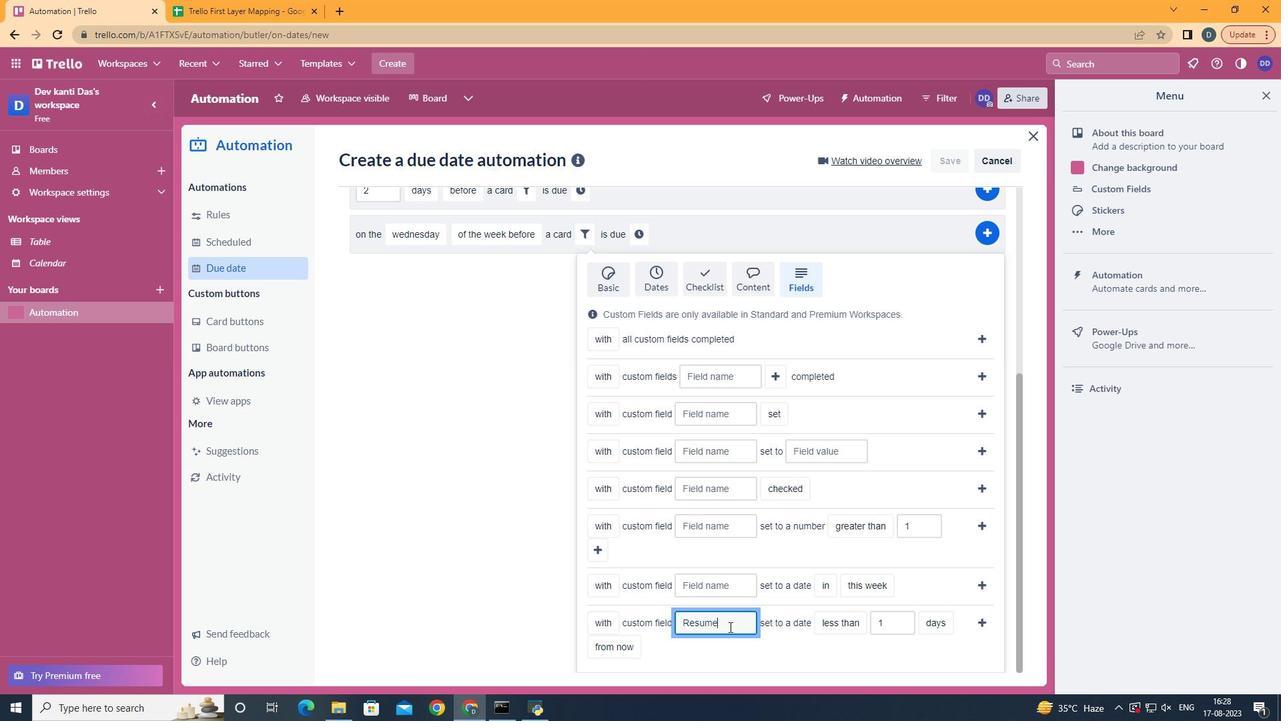
Action: Mouse moved to (861, 494)
Screenshot: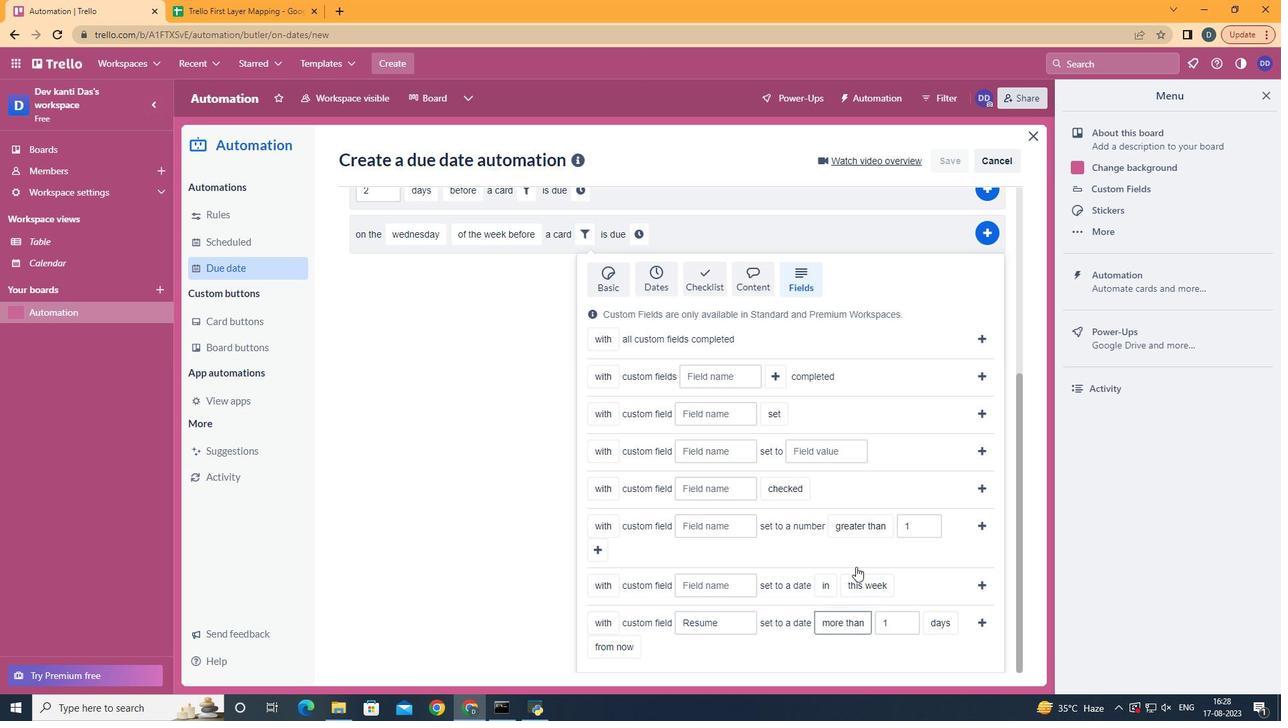 
Action: Mouse pressed left at (861, 494)
Screenshot: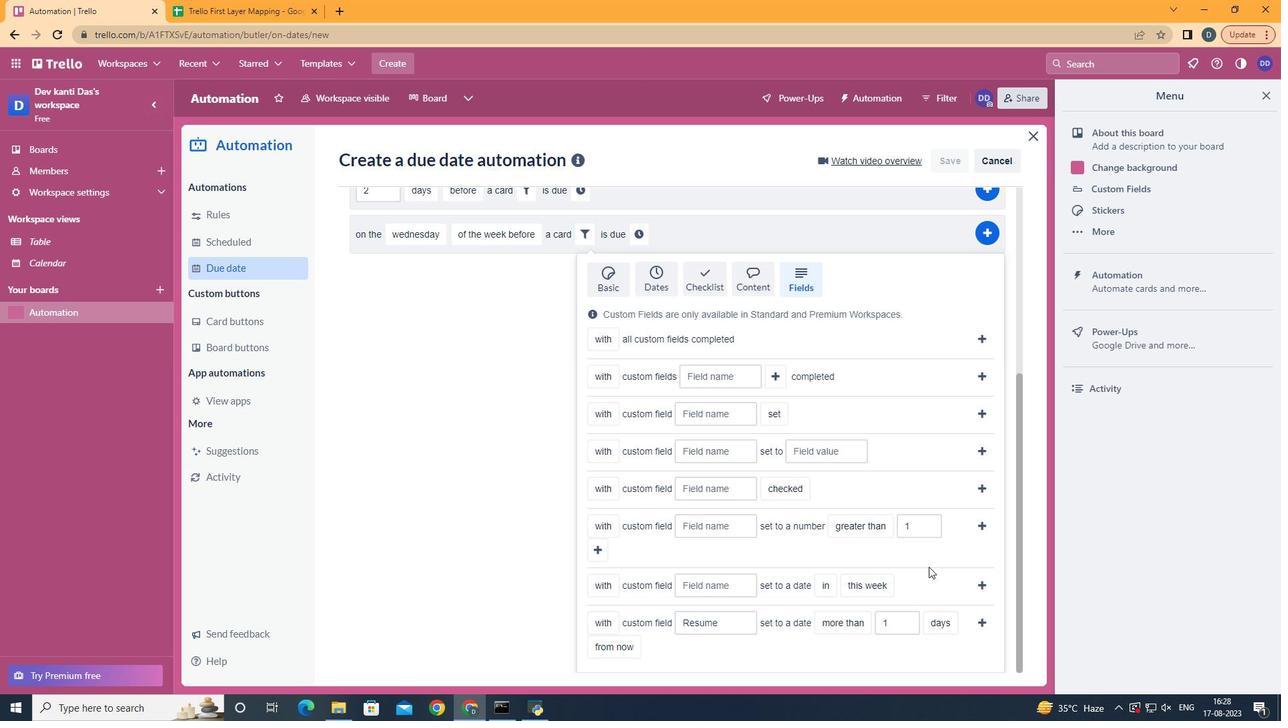 
Action: Mouse moved to (955, 520)
Screenshot: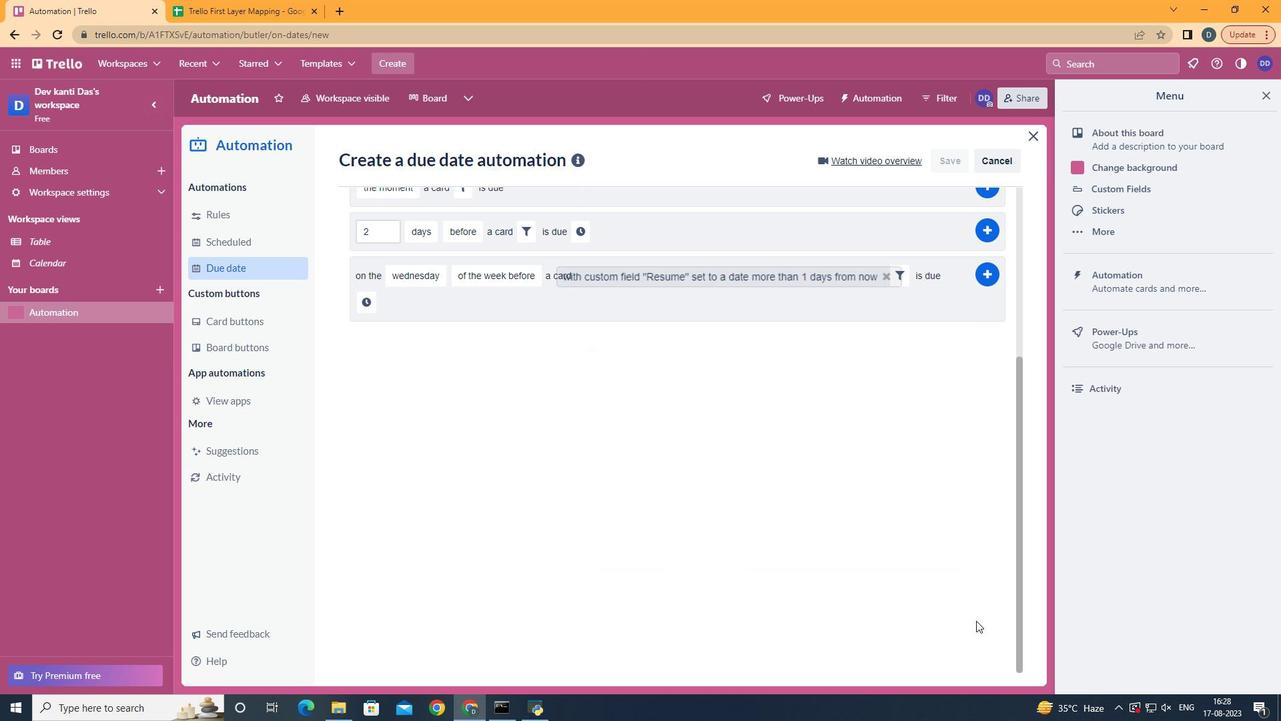 
Action: Mouse pressed left at (955, 520)
Screenshot: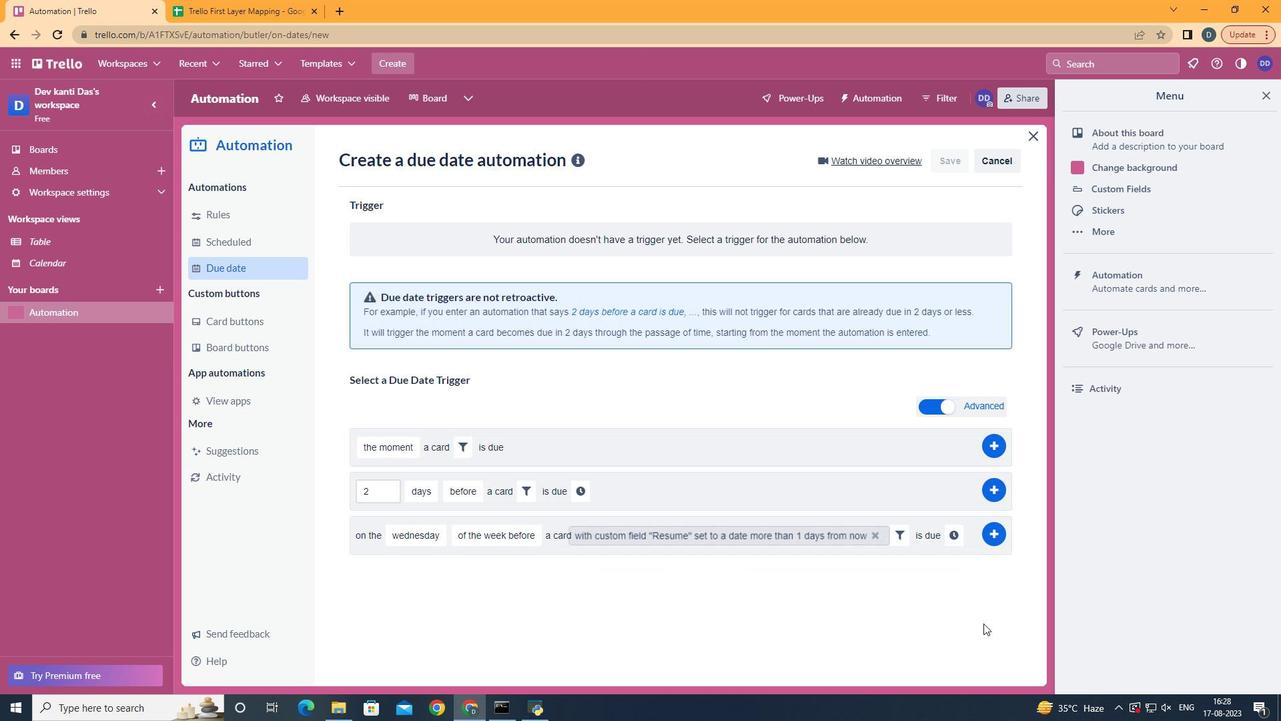 
Action: Mouse moved to (940, 478)
Screenshot: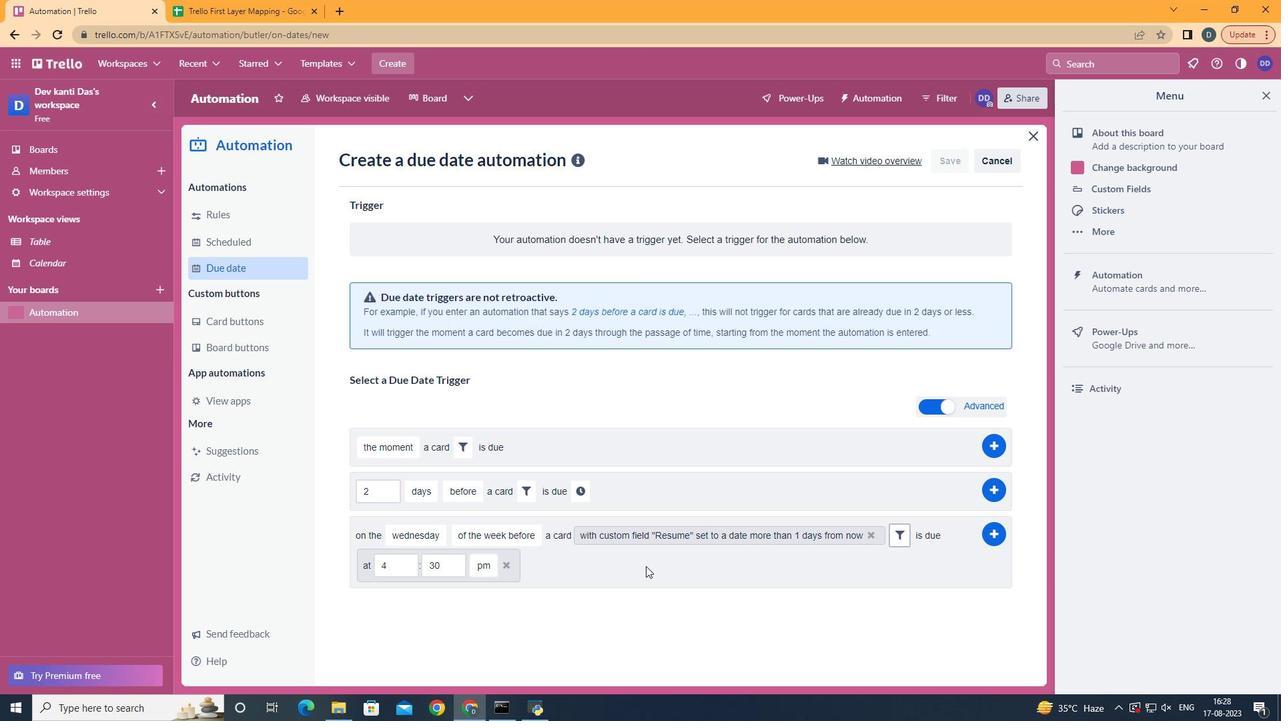 
Action: Mouse pressed left at (940, 478)
Screenshot: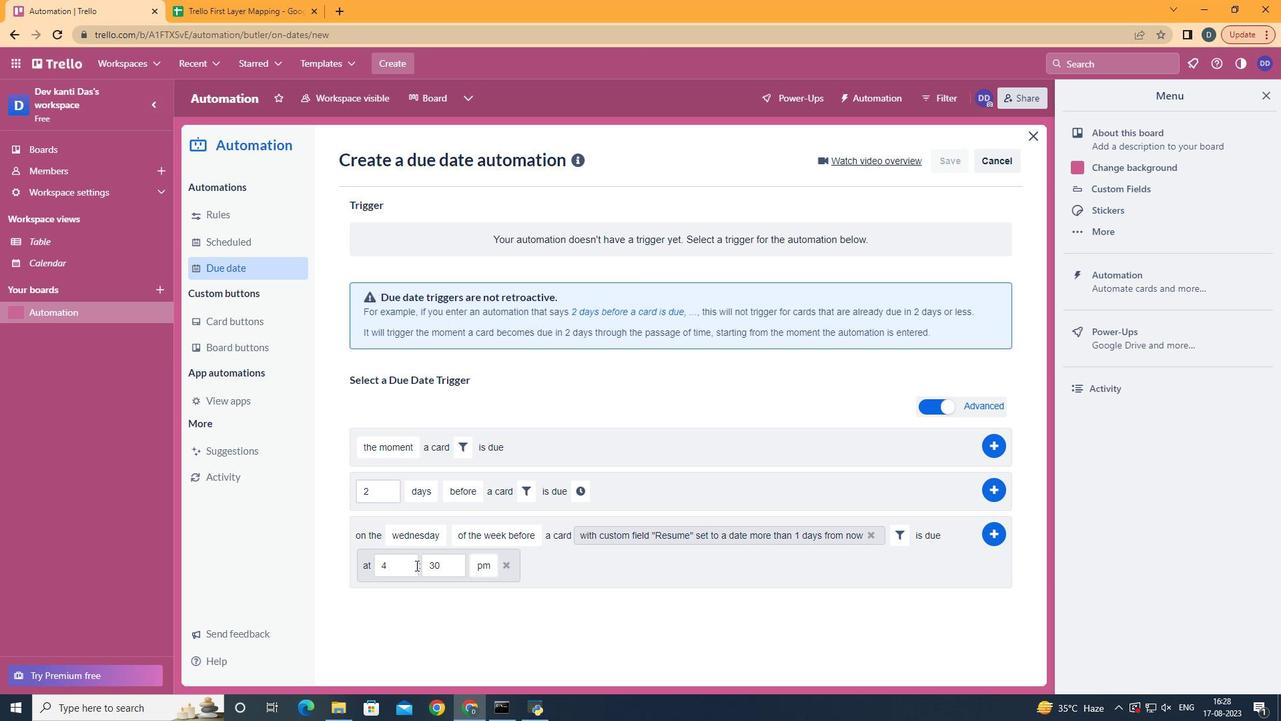 
Action: Mouse moved to (512, 494)
Screenshot: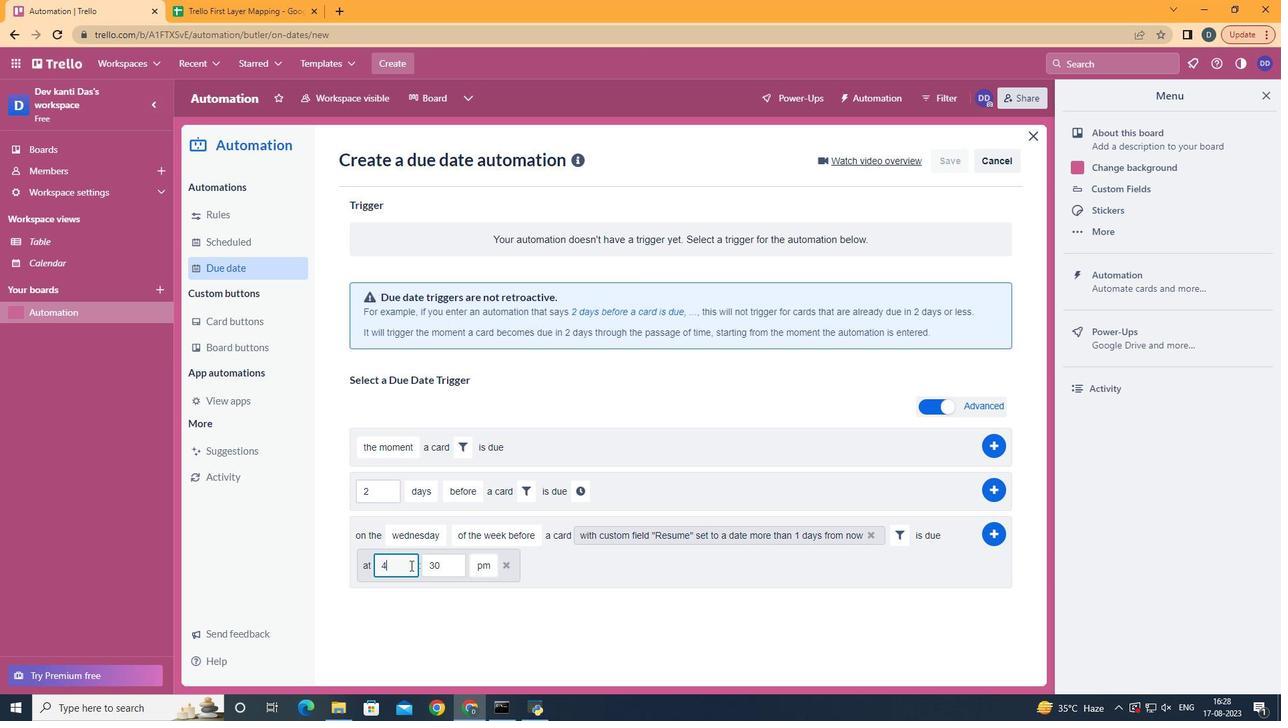 
Action: Mouse pressed left at (512, 494)
Screenshot: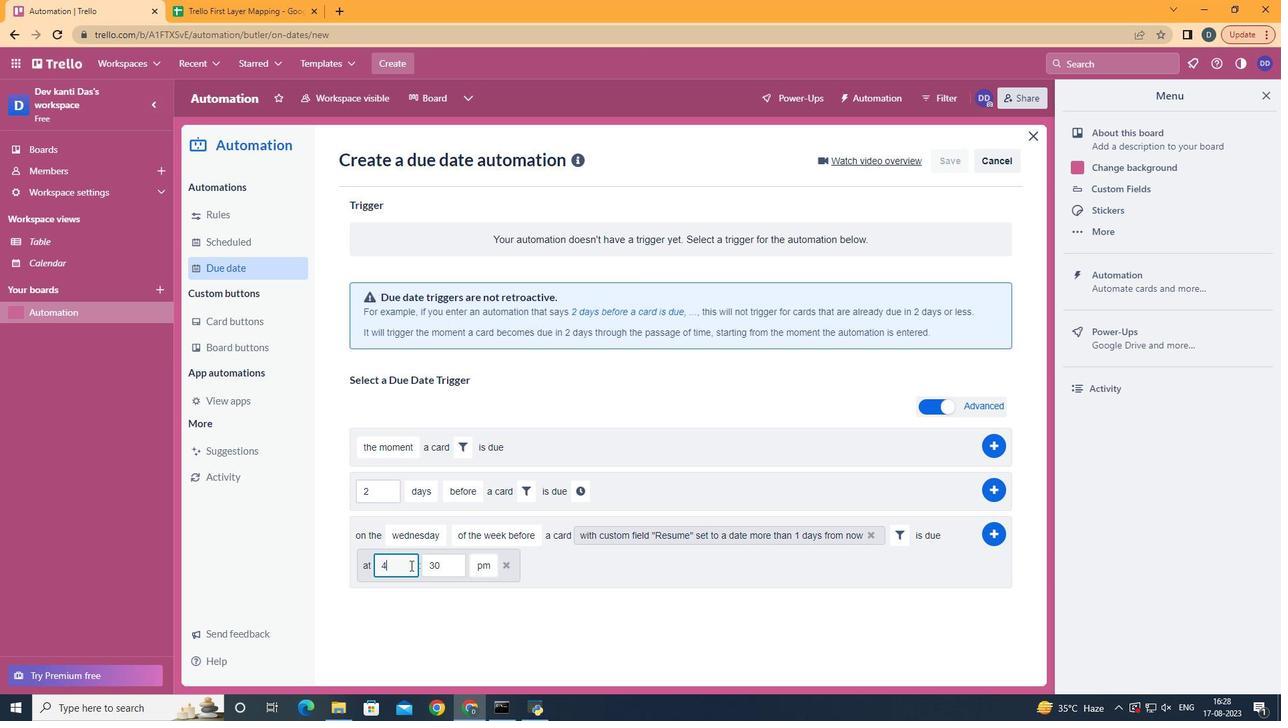 
Action: Key pressed <Key.backspace>11
Screenshot: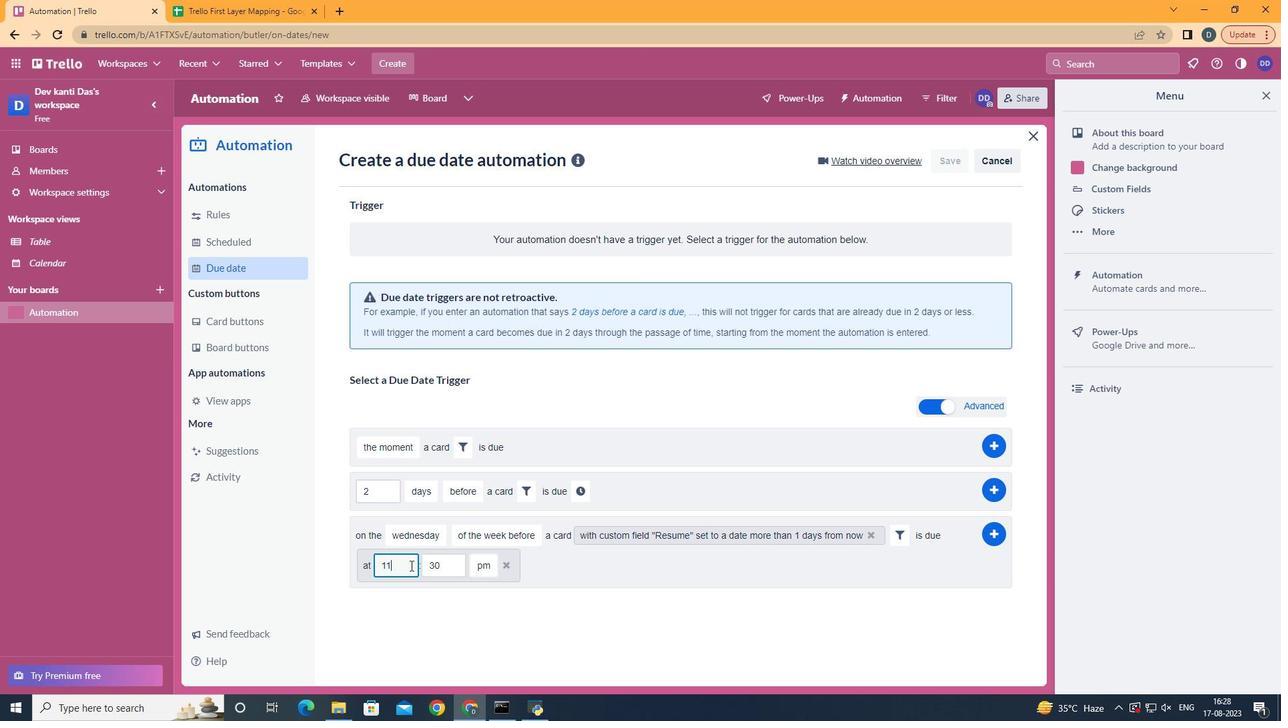 
Action: Mouse moved to (534, 494)
Screenshot: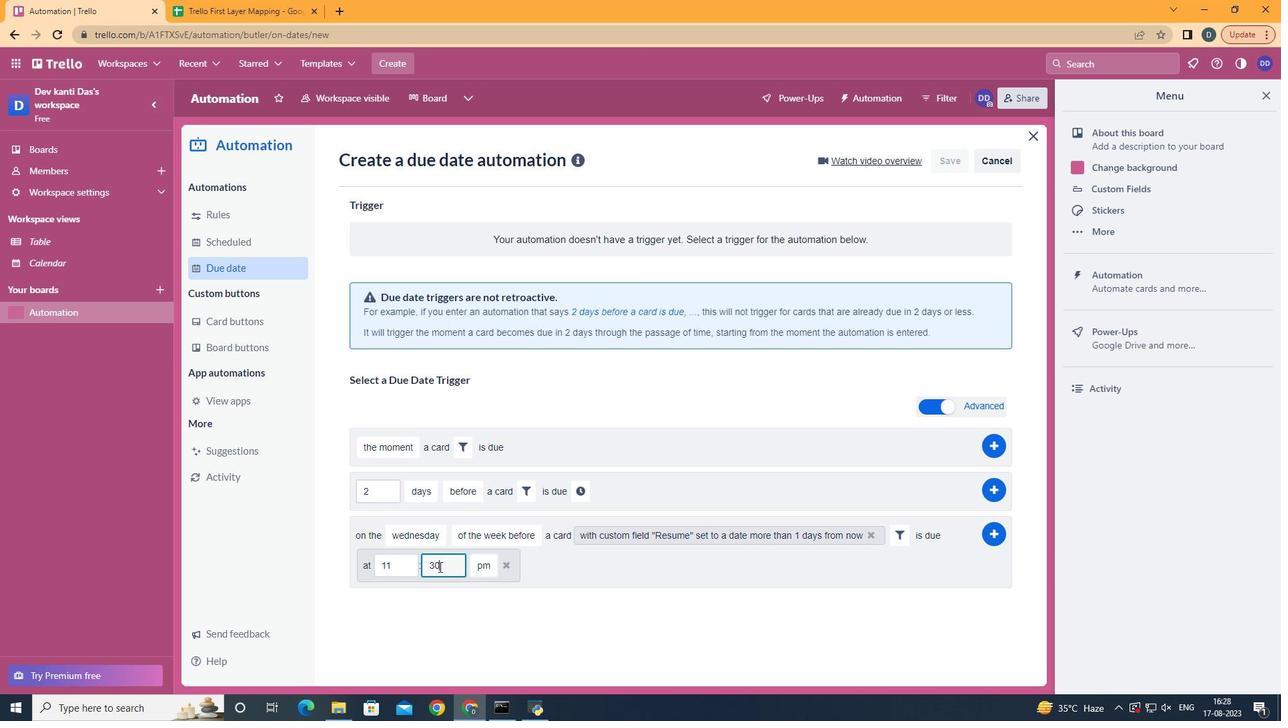 
Action: Mouse pressed left at (534, 494)
Screenshot: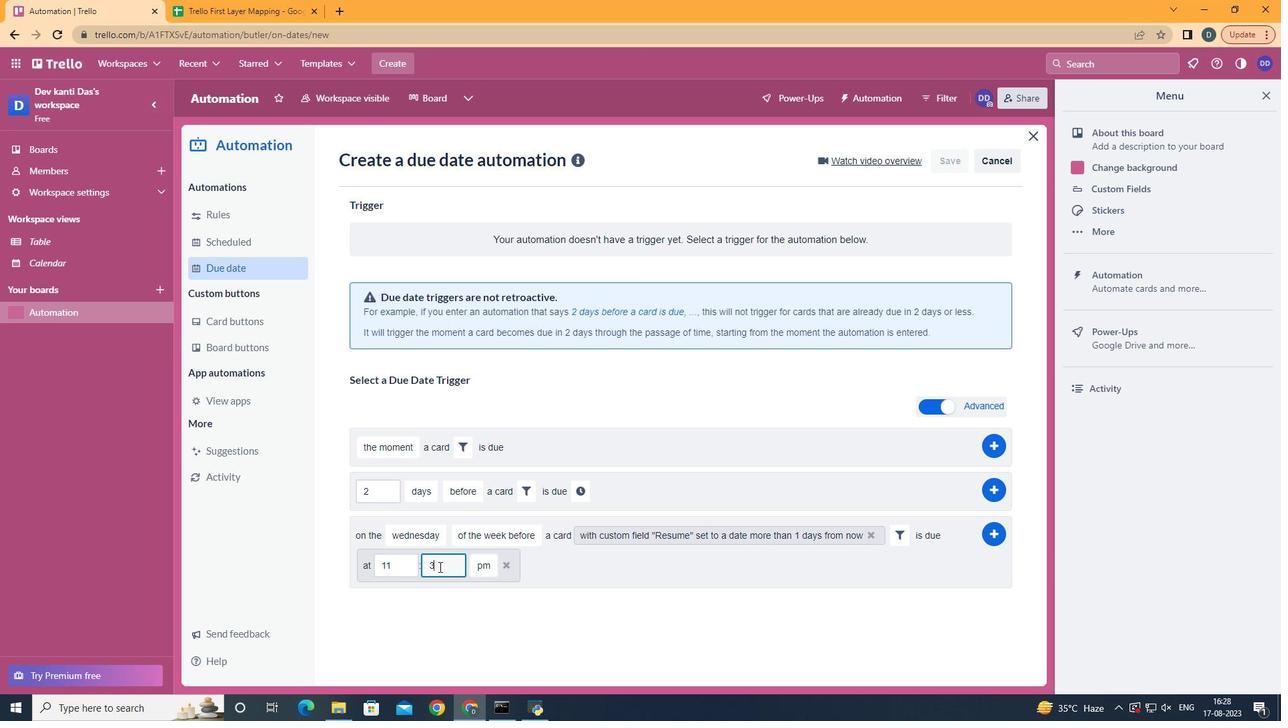 
Action: Key pressed <Key.backspace><Key.backspace>00
Screenshot: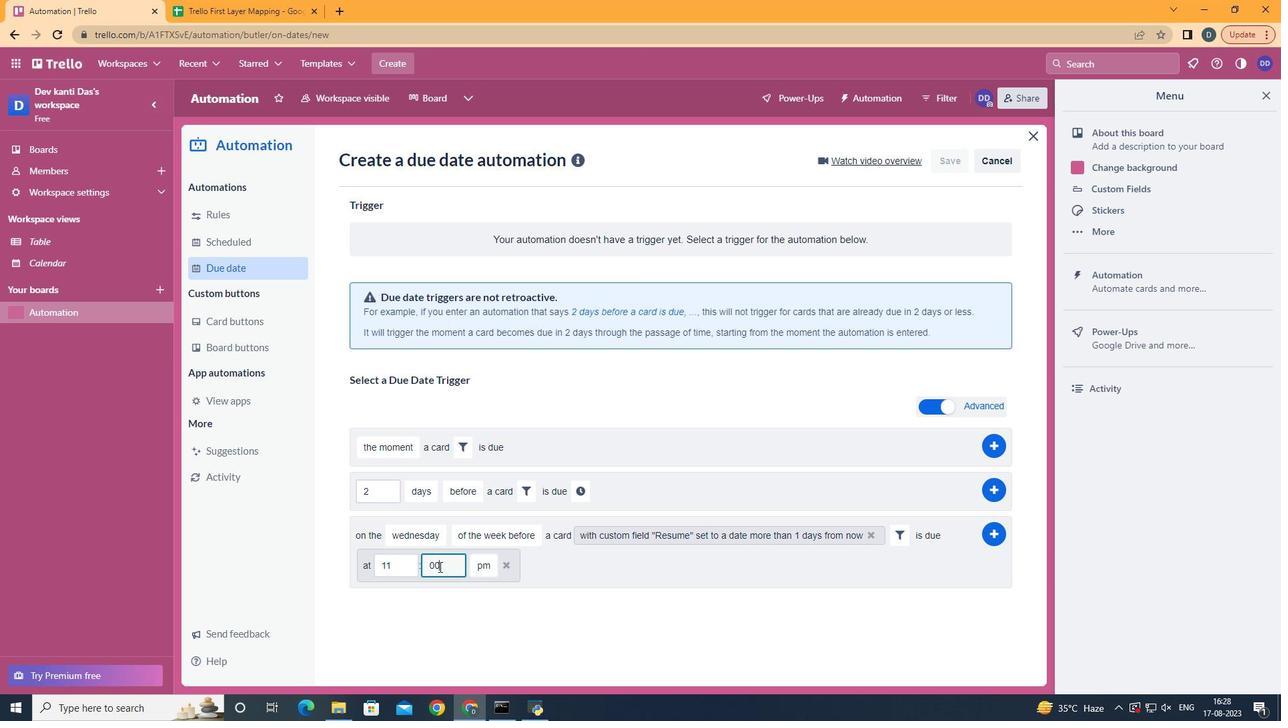 
Action: Mouse moved to (574, 508)
Screenshot: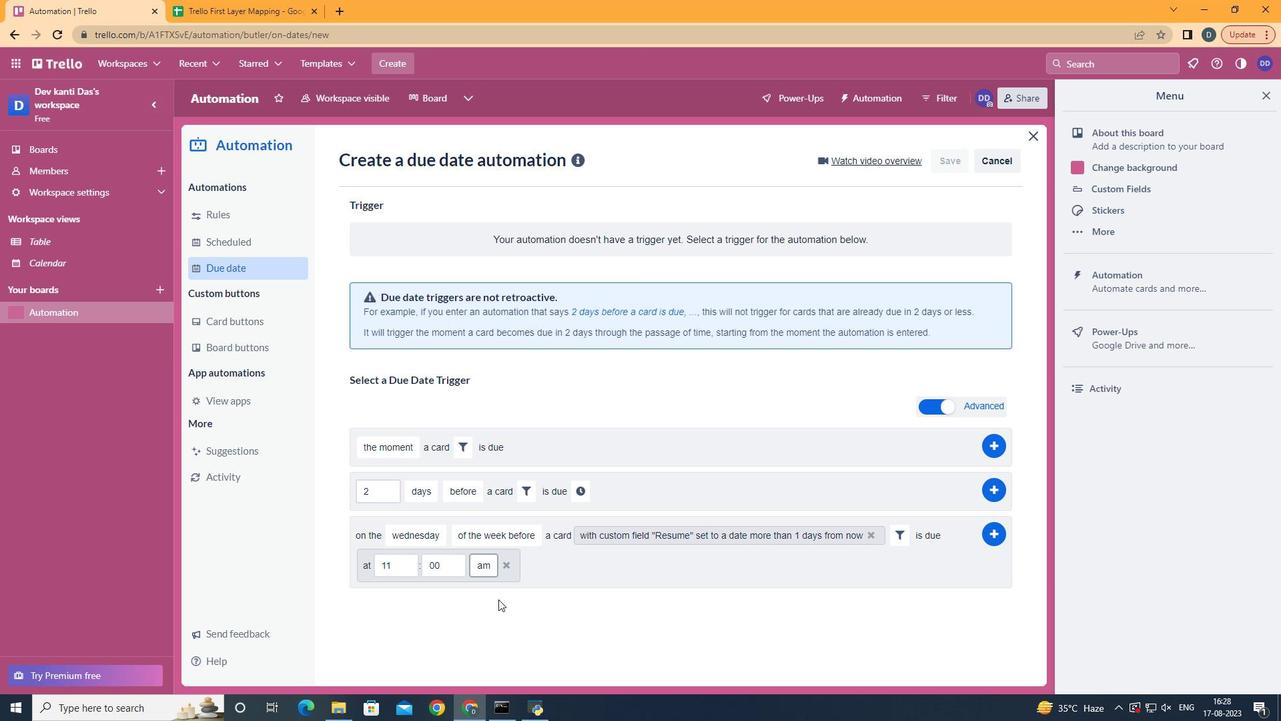 
Action: Mouse pressed left at (574, 508)
Screenshot: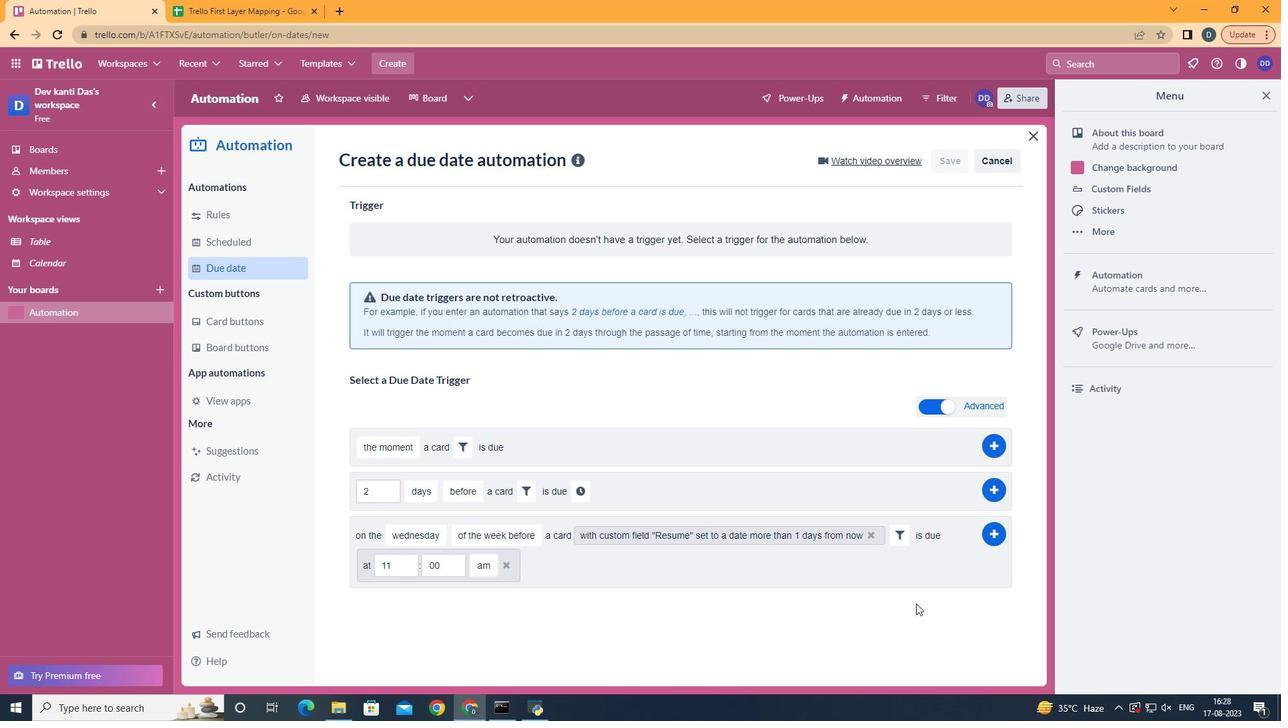 
Action: Mouse moved to (973, 480)
Screenshot: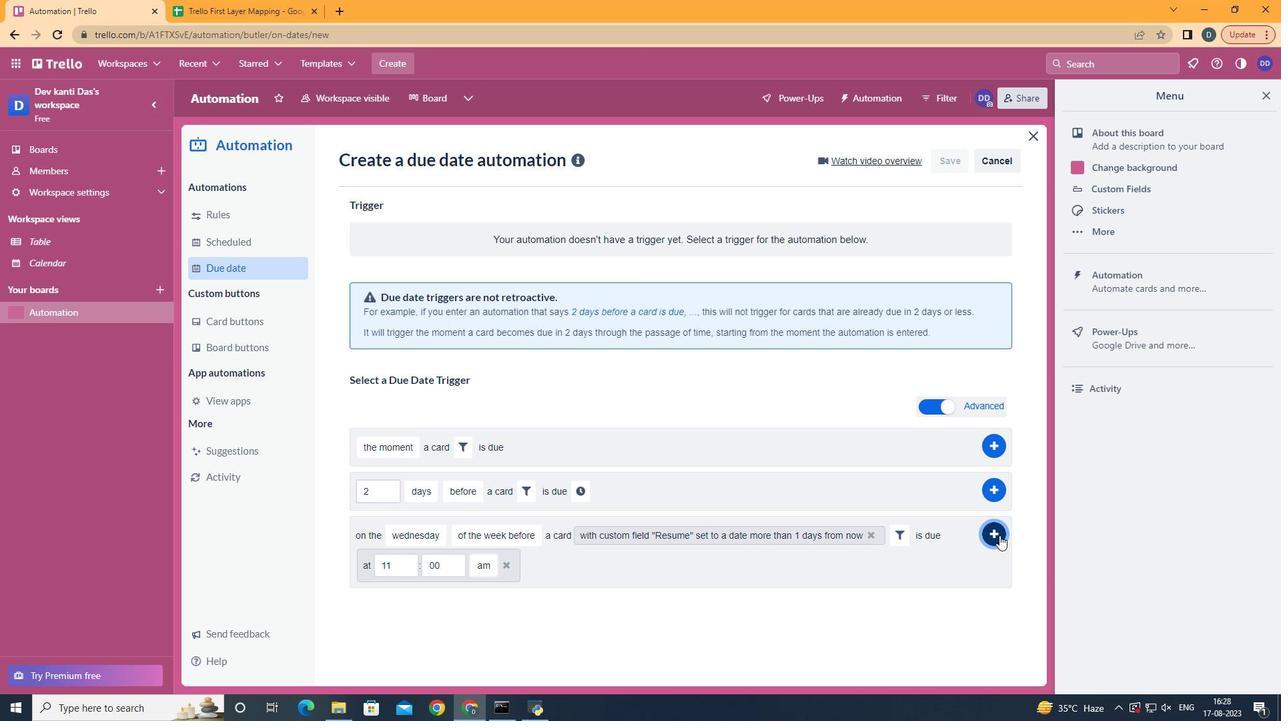 
Action: Mouse pressed left at (973, 480)
Screenshot: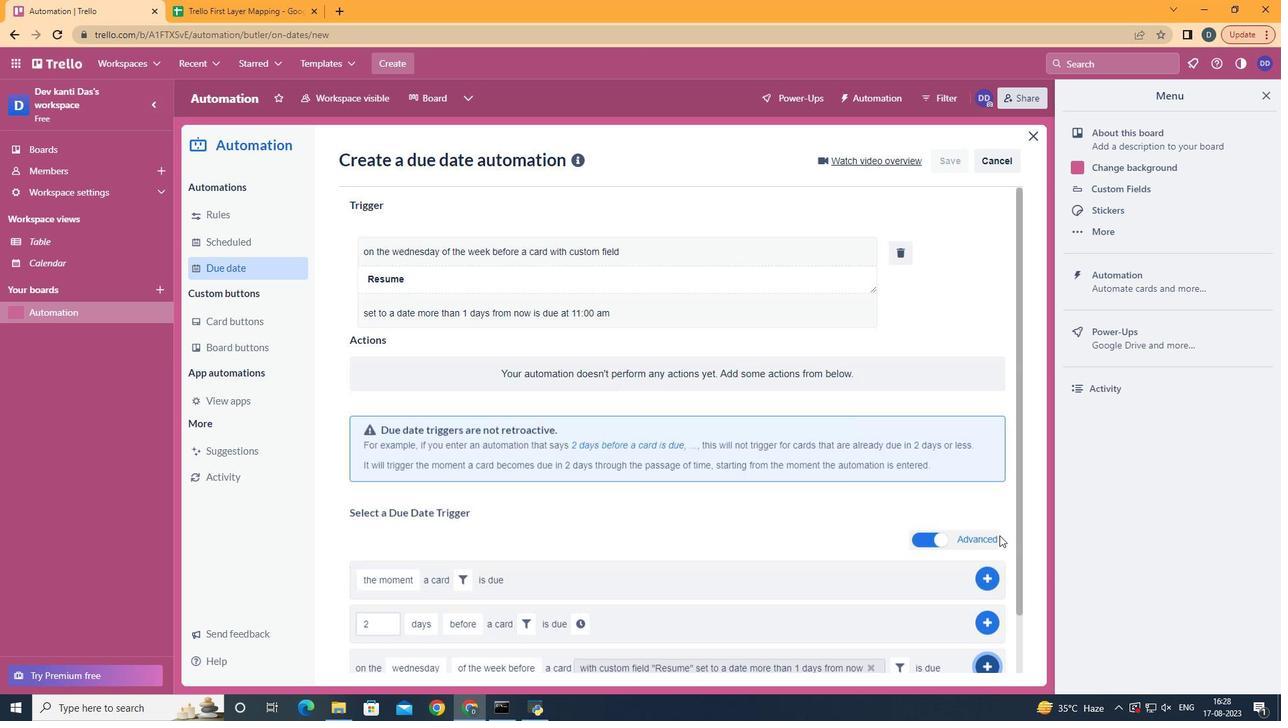
